 Task: Create an a presentation that has the word presentation on it.
Action: Mouse pressed left at (547, 721)
Screenshot: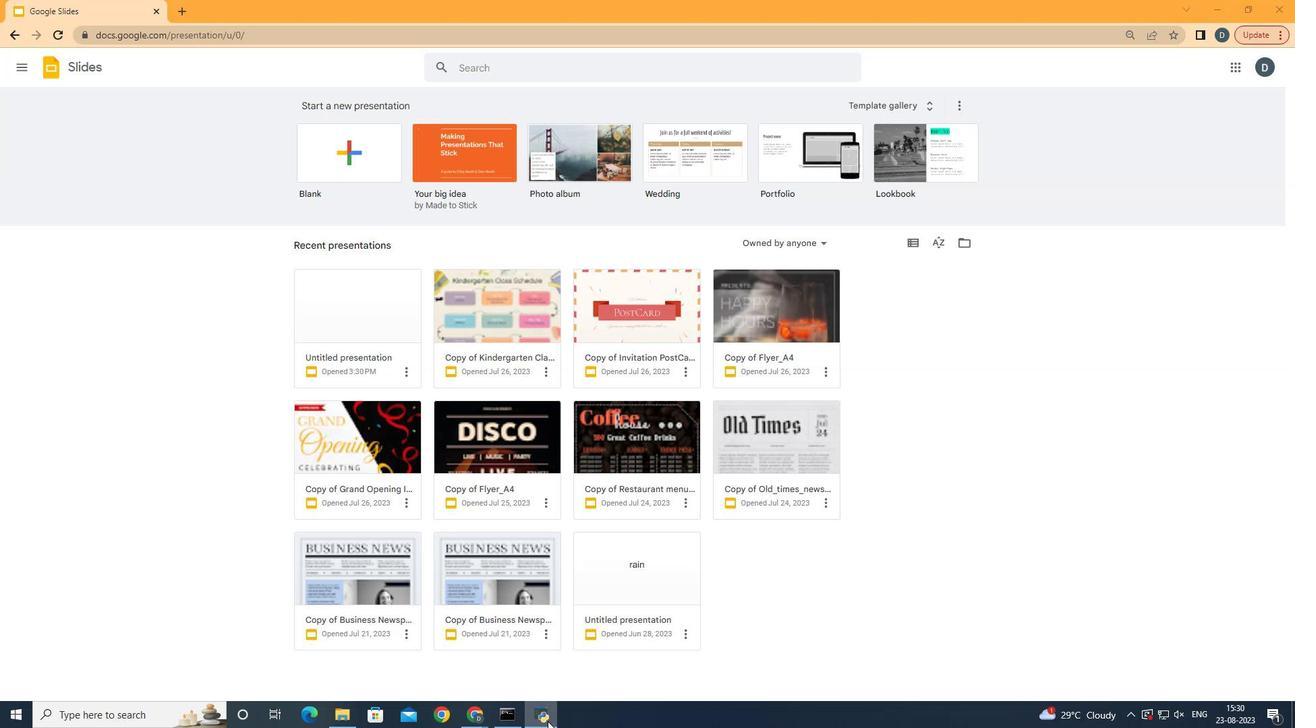 
Action: Mouse moved to (318, 155)
Screenshot: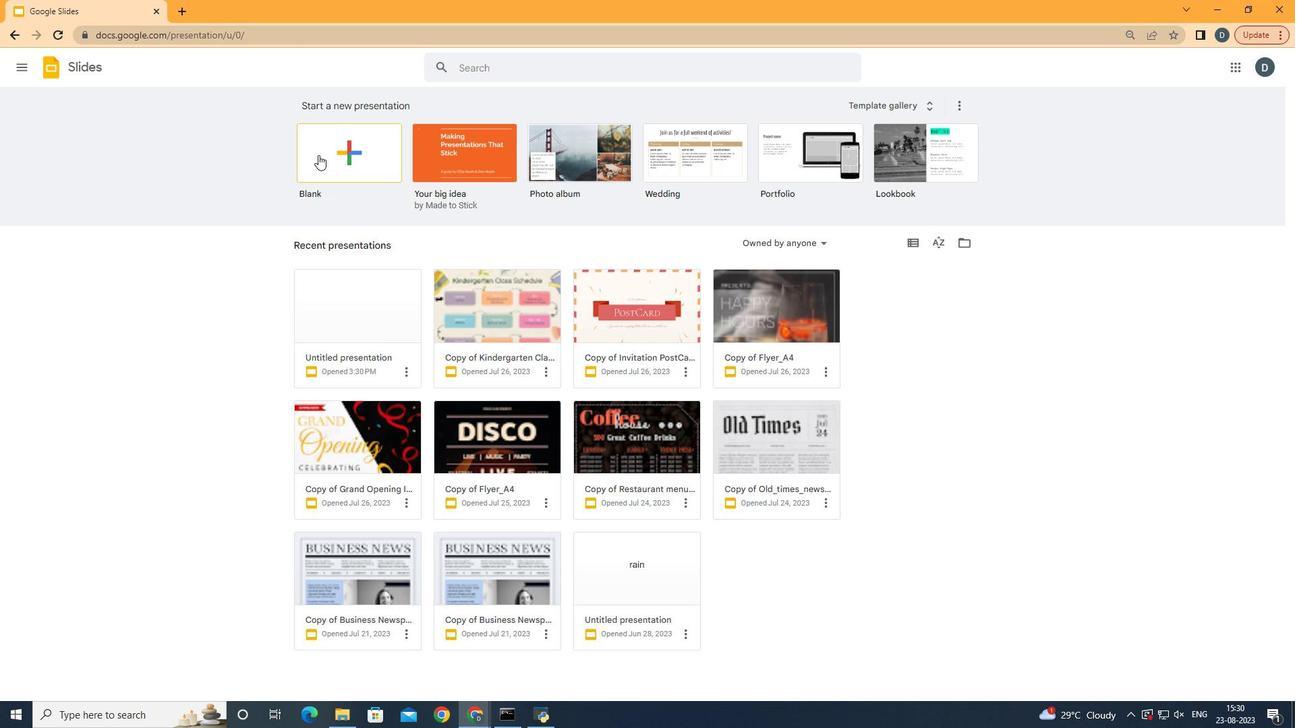 
Action: Mouse pressed left at (318, 155)
Screenshot: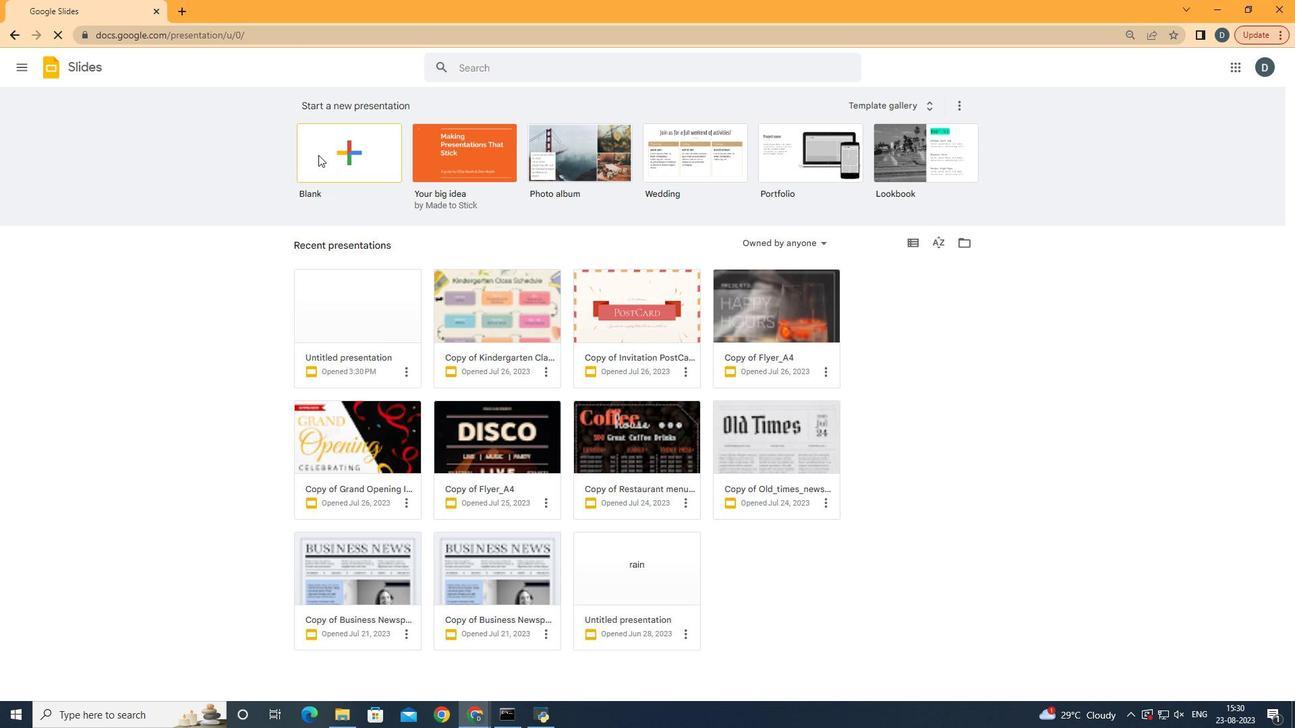 
Action: Mouse moved to (1154, 331)
Screenshot: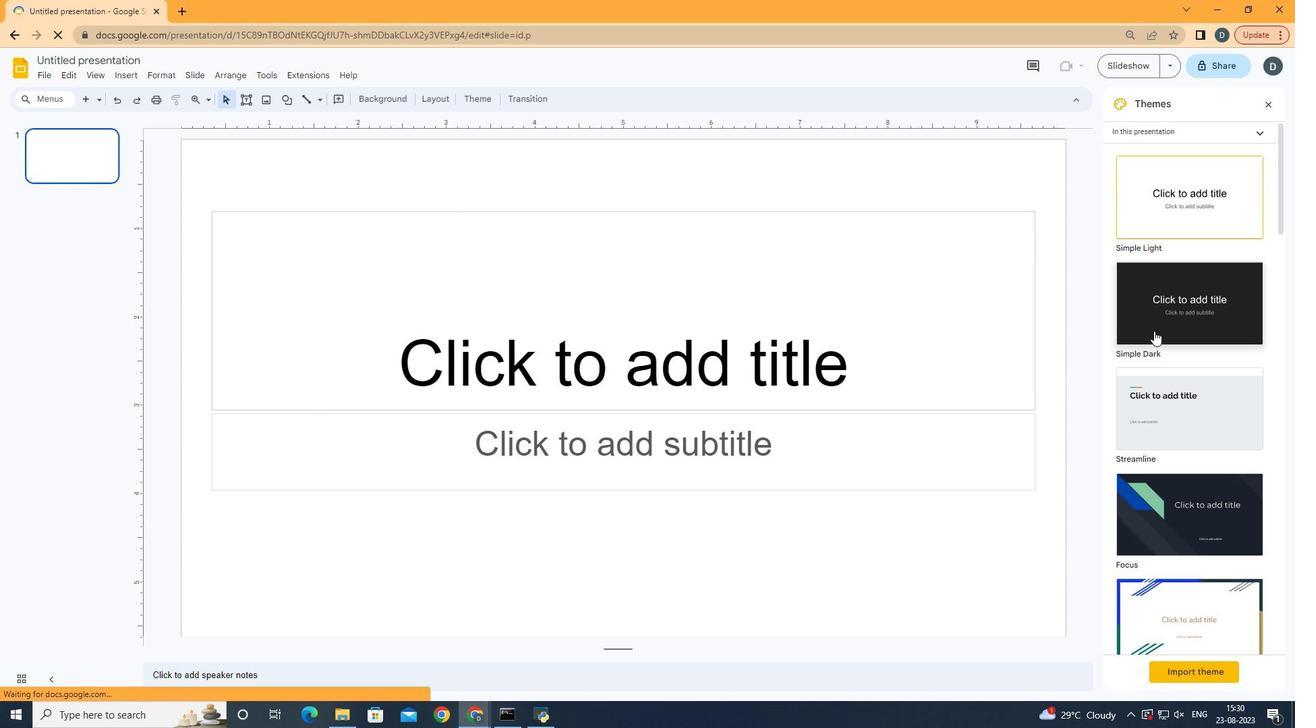 
Action: Mouse scrolled (1154, 330) with delta (0, 0)
Screenshot: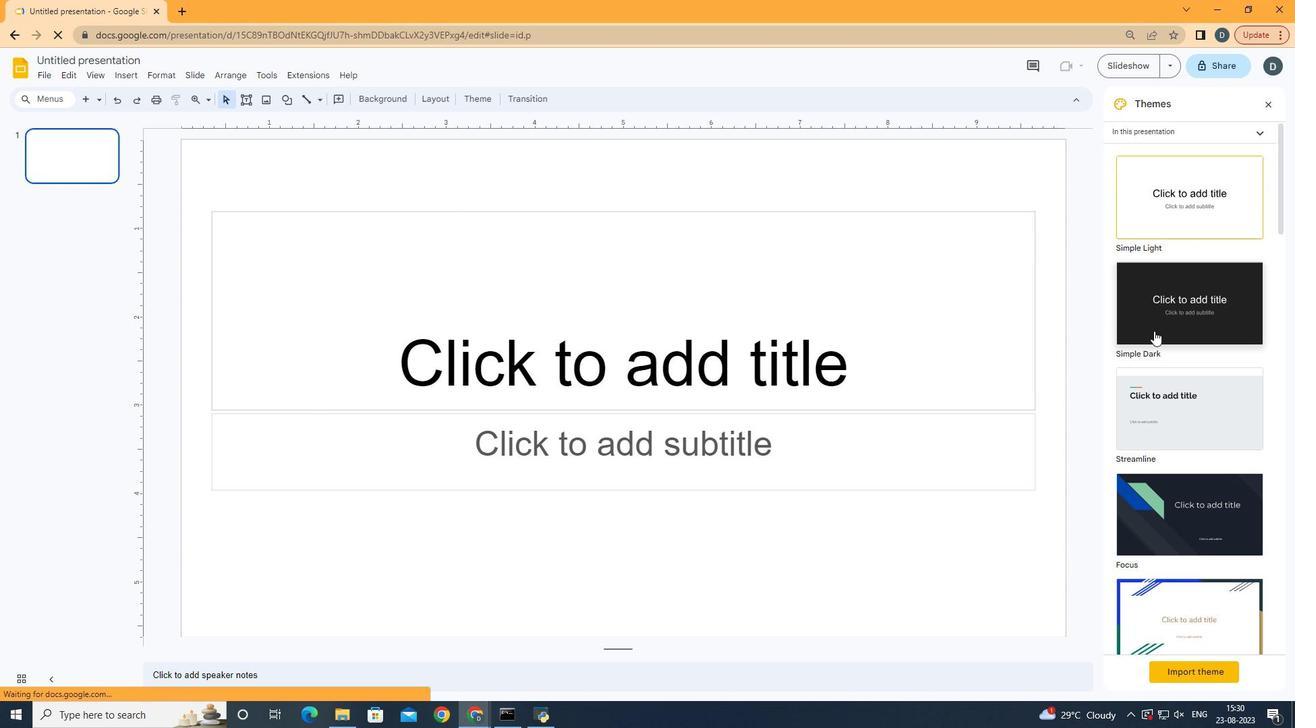 
Action: Mouse scrolled (1154, 330) with delta (0, 0)
Screenshot: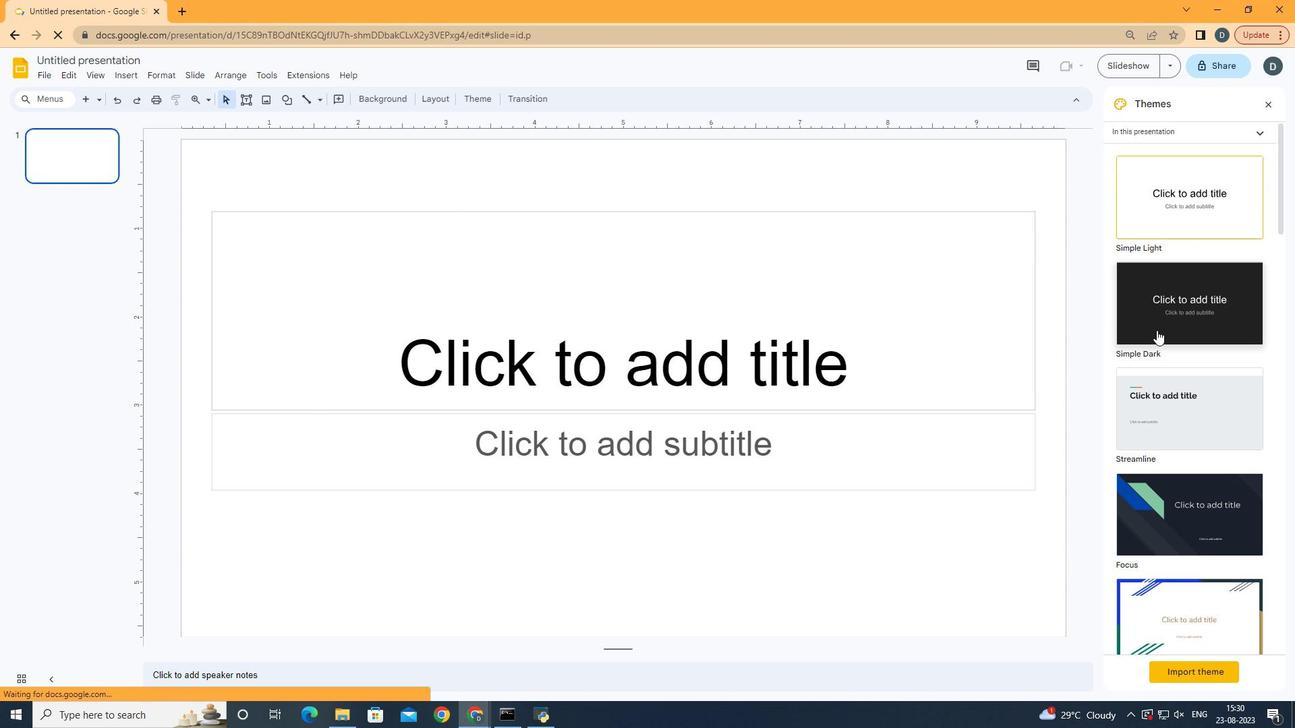 
Action: Mouse scrolled (1154, 330) with delta (0, 0)
Screenshot: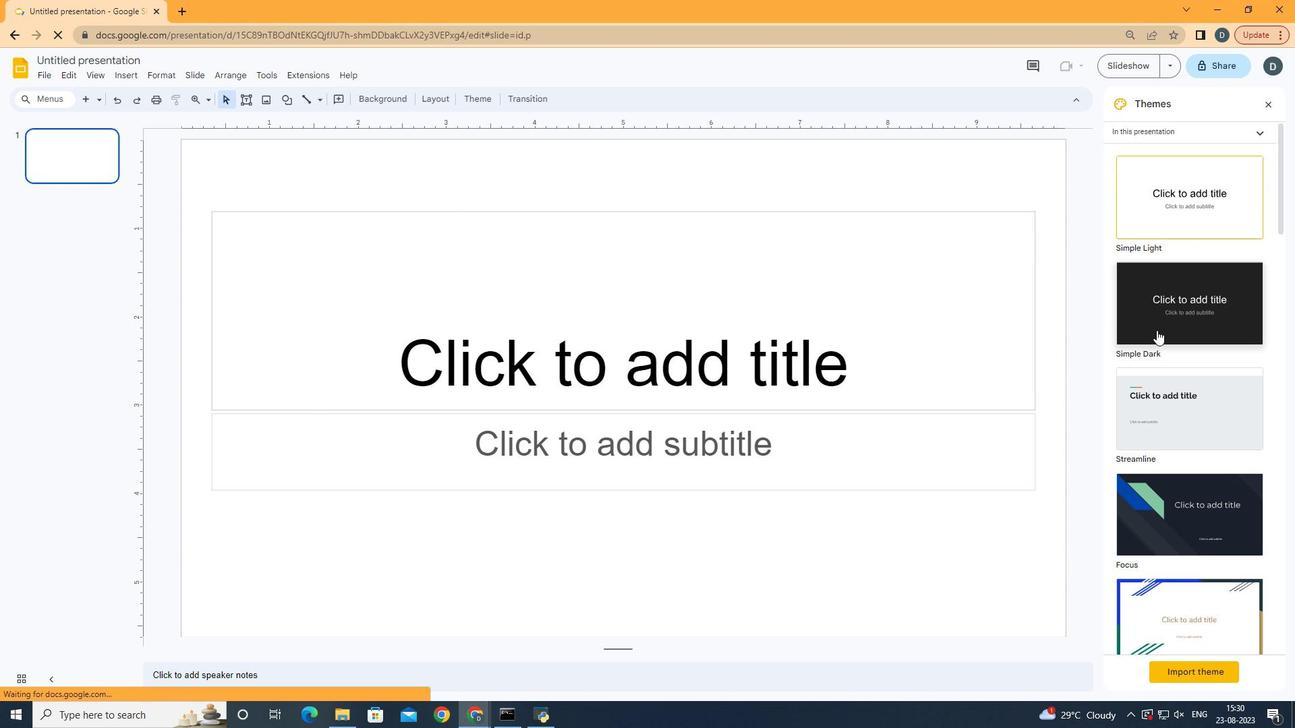 
Action: Mouse moved to (1154, 331)
Screenshot: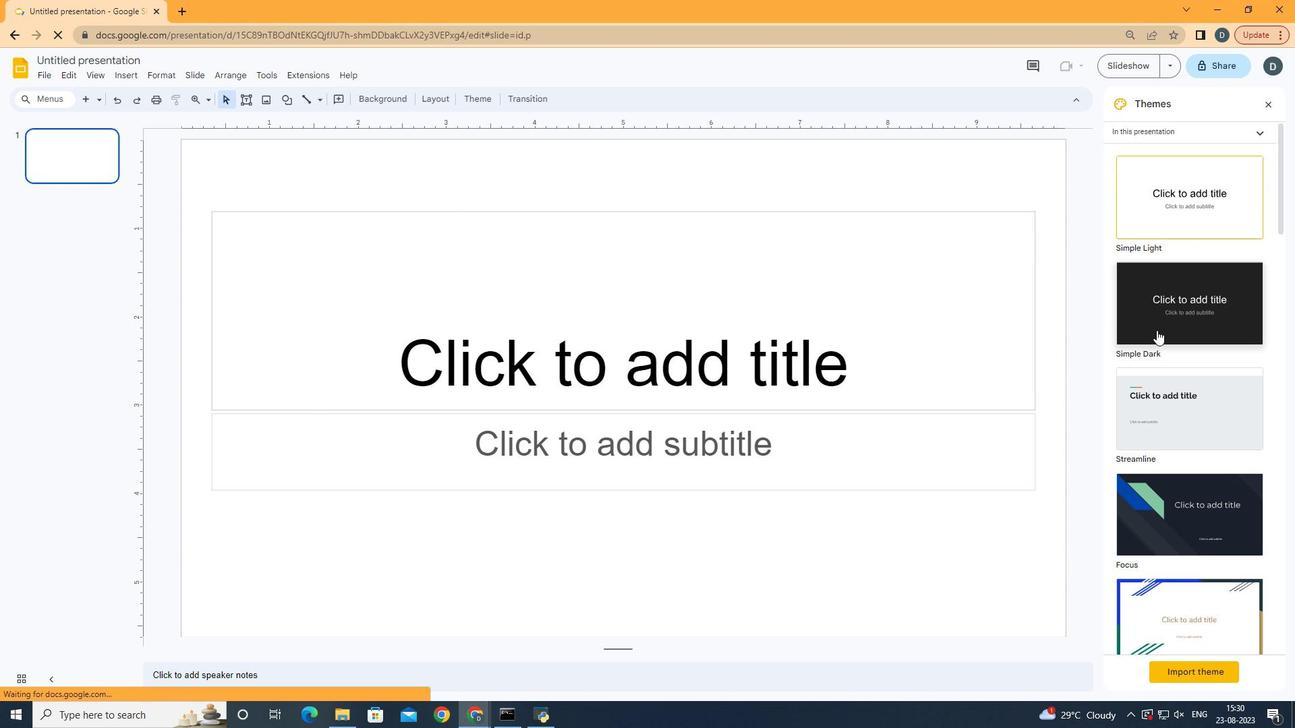
Action: Mouse scrolled (1154, 330) with delta (0, 0)
Screenshot: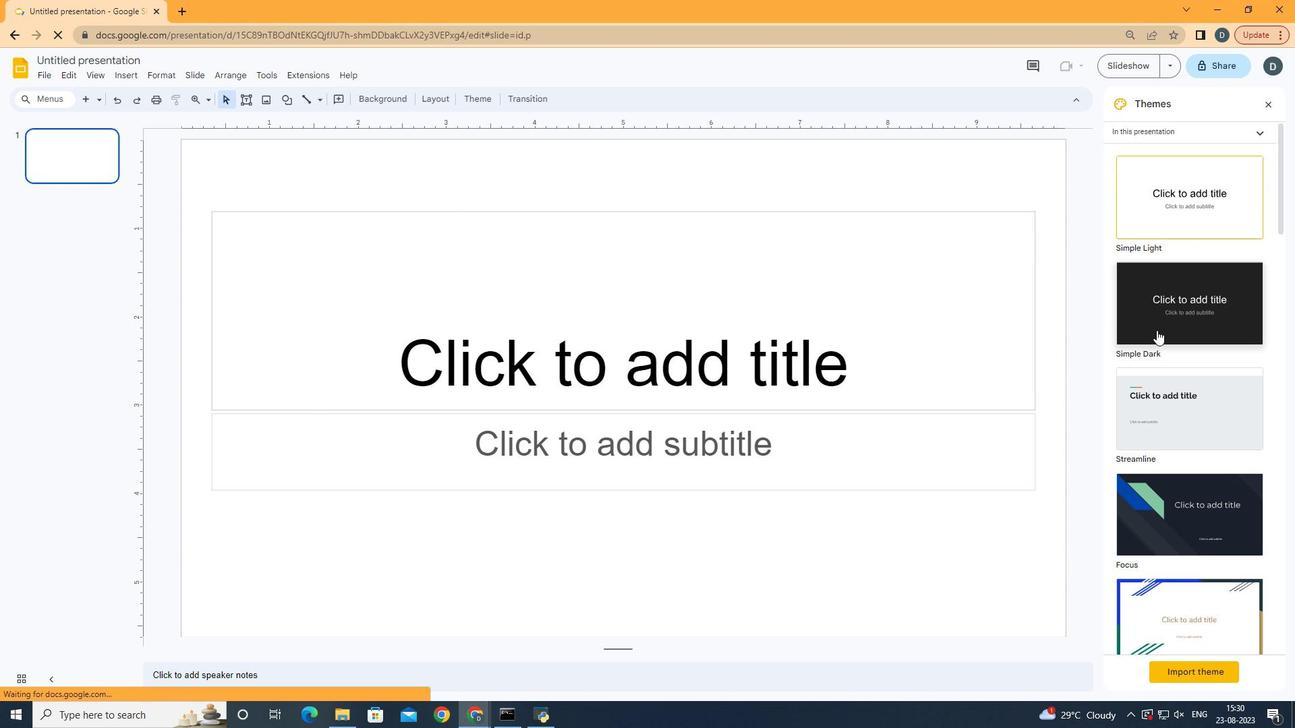 
Action: Mouse moved to (1154, 331)
Screenshot: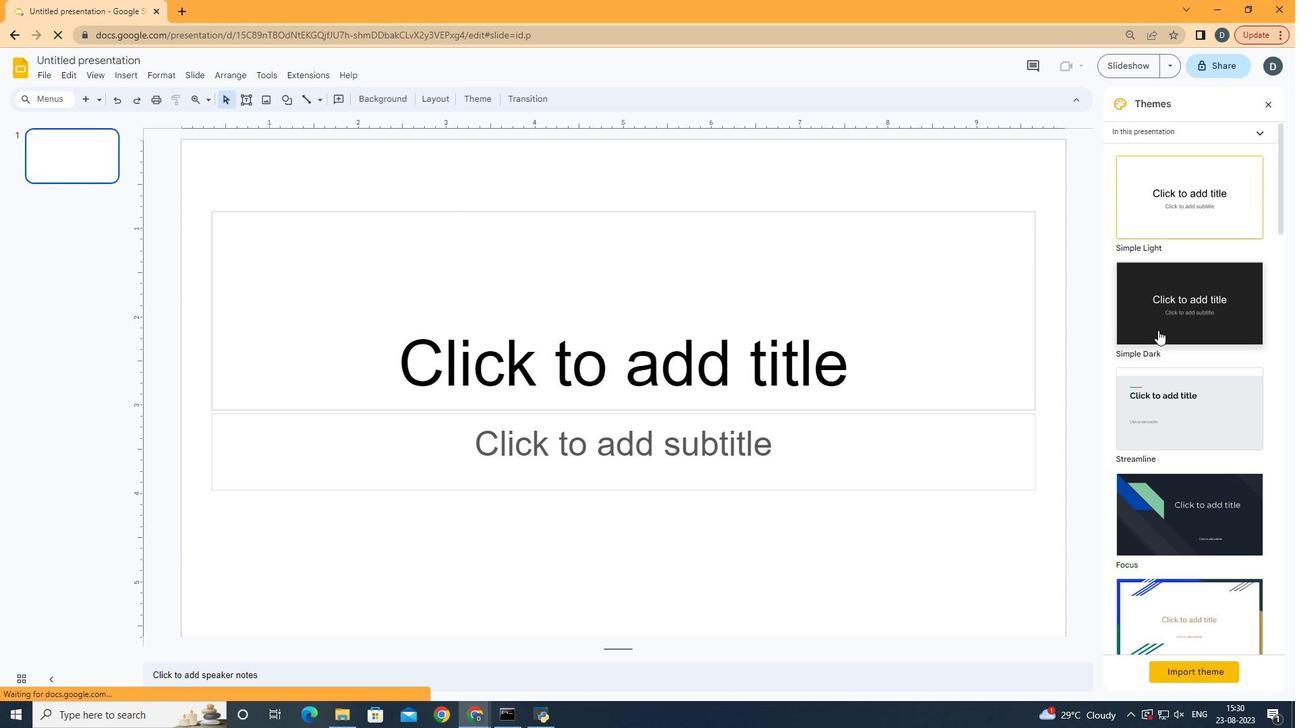 
Action: Mouse scrolled (1154, 330) with delta (0, 0)
Screenshot: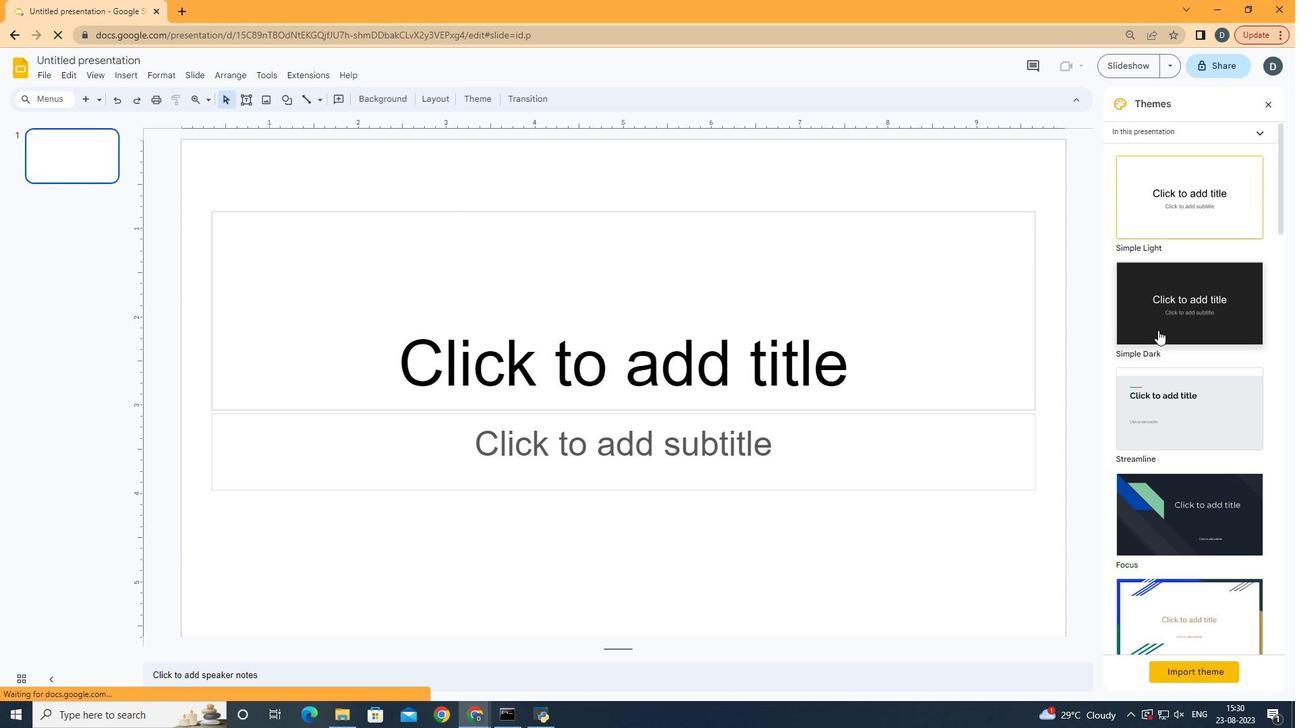 
Action: Mouse moved to (1178, 352)
Screenshot: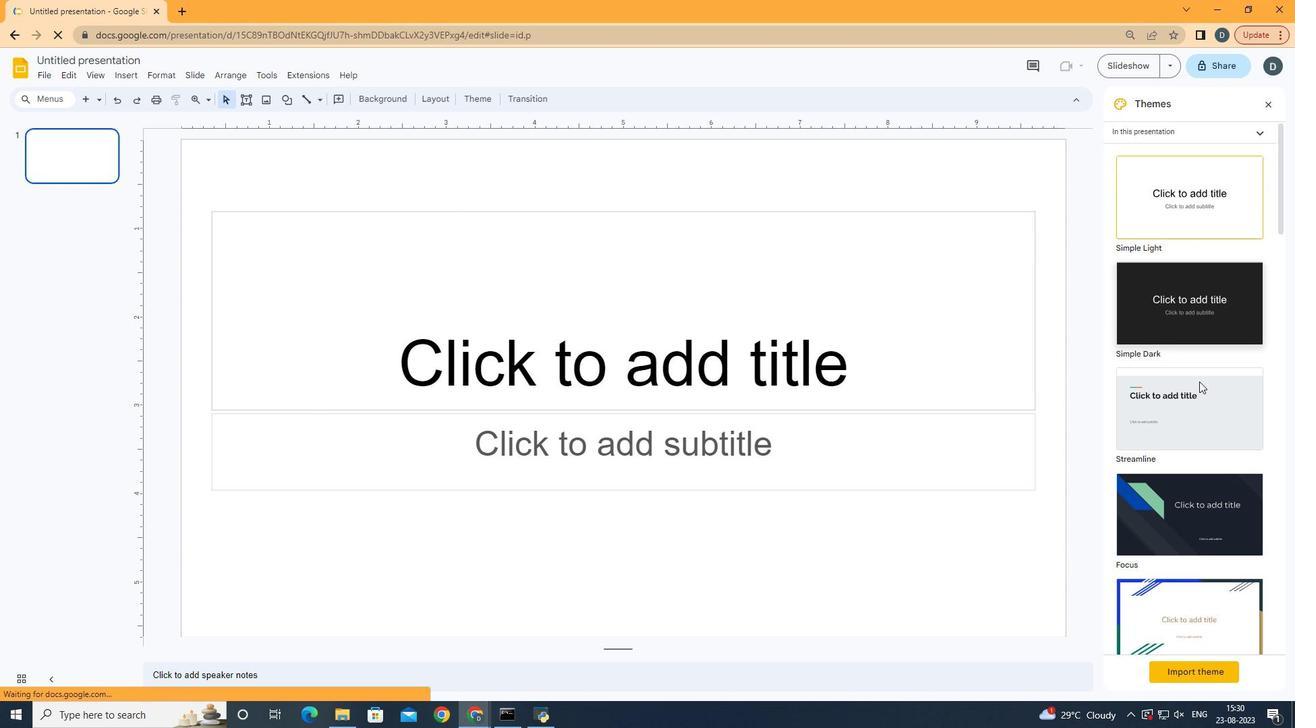 
Action: Mouse scrolled (1178, 352) with delta (0, 0)
Screenshot: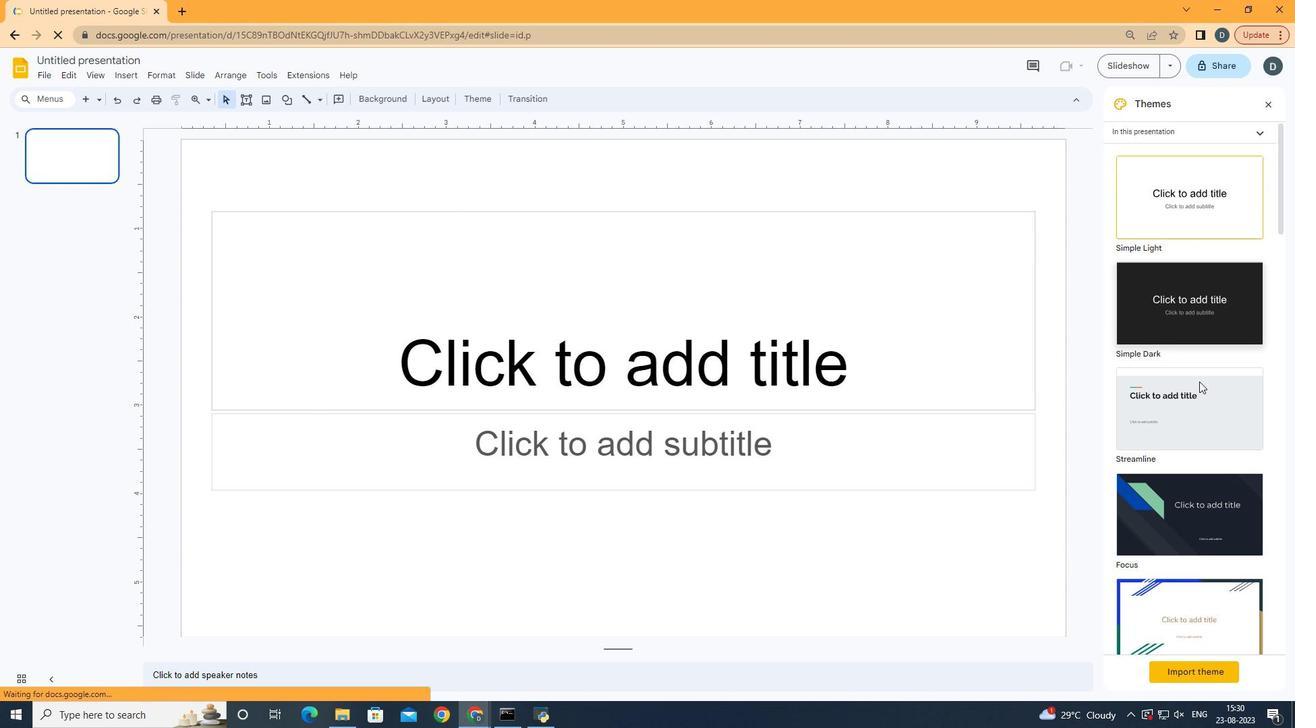 
Action: Mouse moved to (1197, 378)
Screenshot: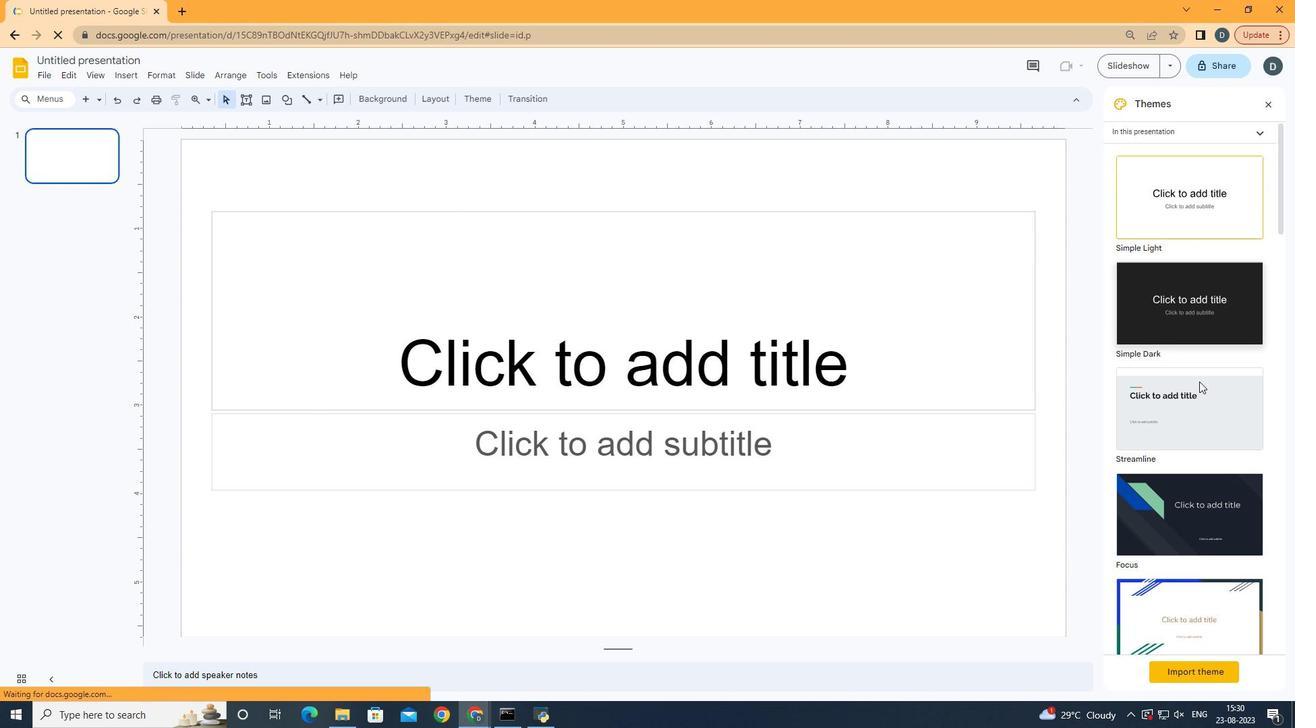 
Action: Mouse scrolled (1197, 377) with delta (0, 0)
Screenshot: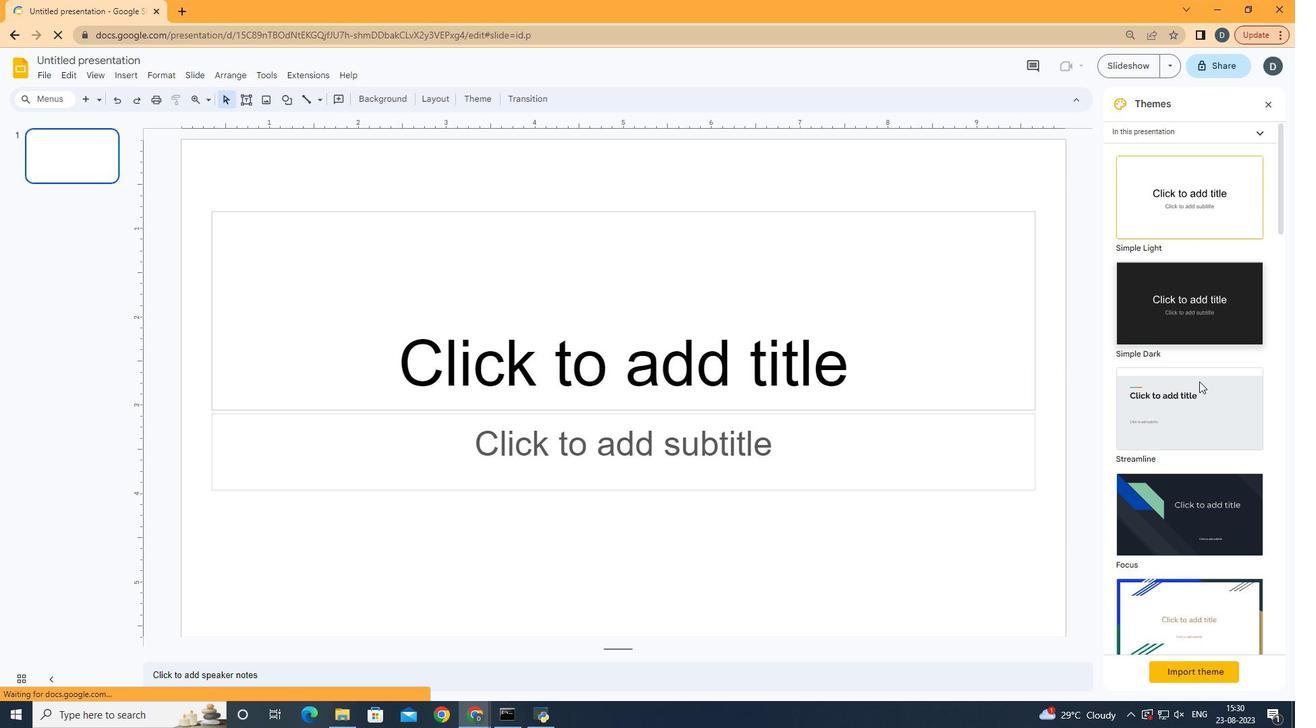 
Action: Mouse moved to (1199, 381)
Screenshot: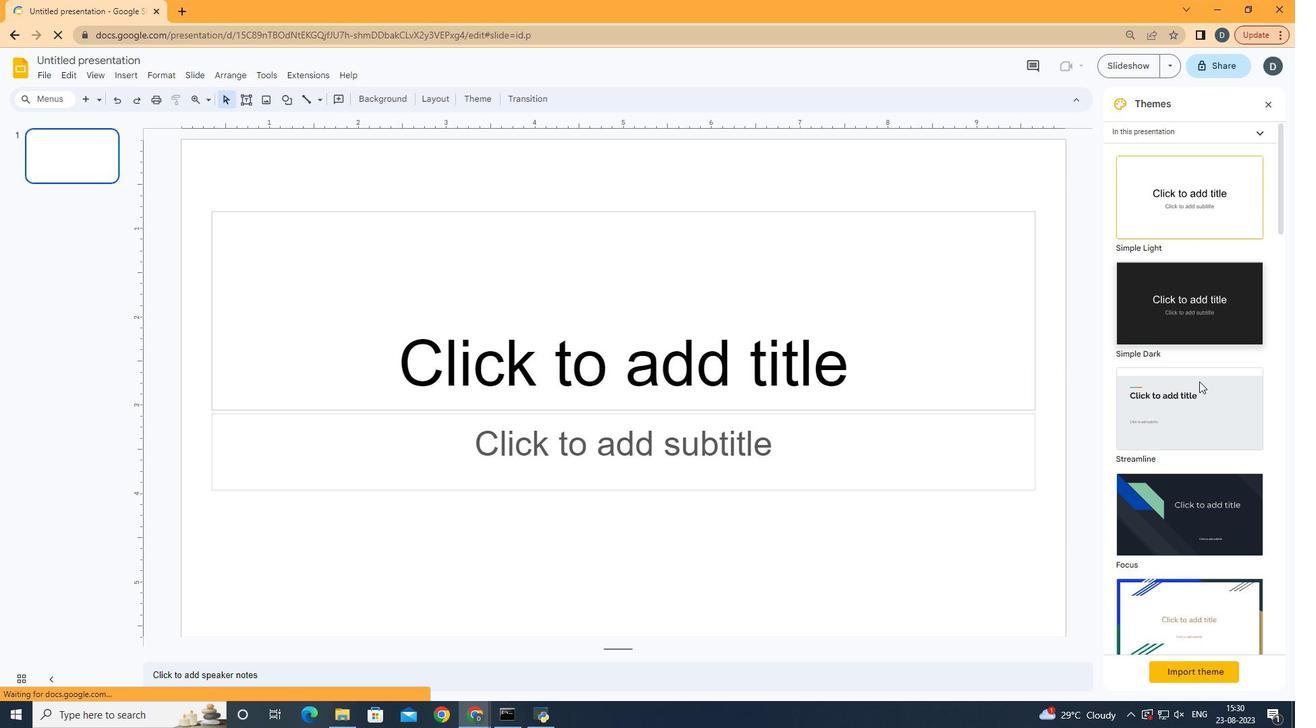 
Action: Mouse scrolled (1199, 381) with delta (0, 0)
Screenshot: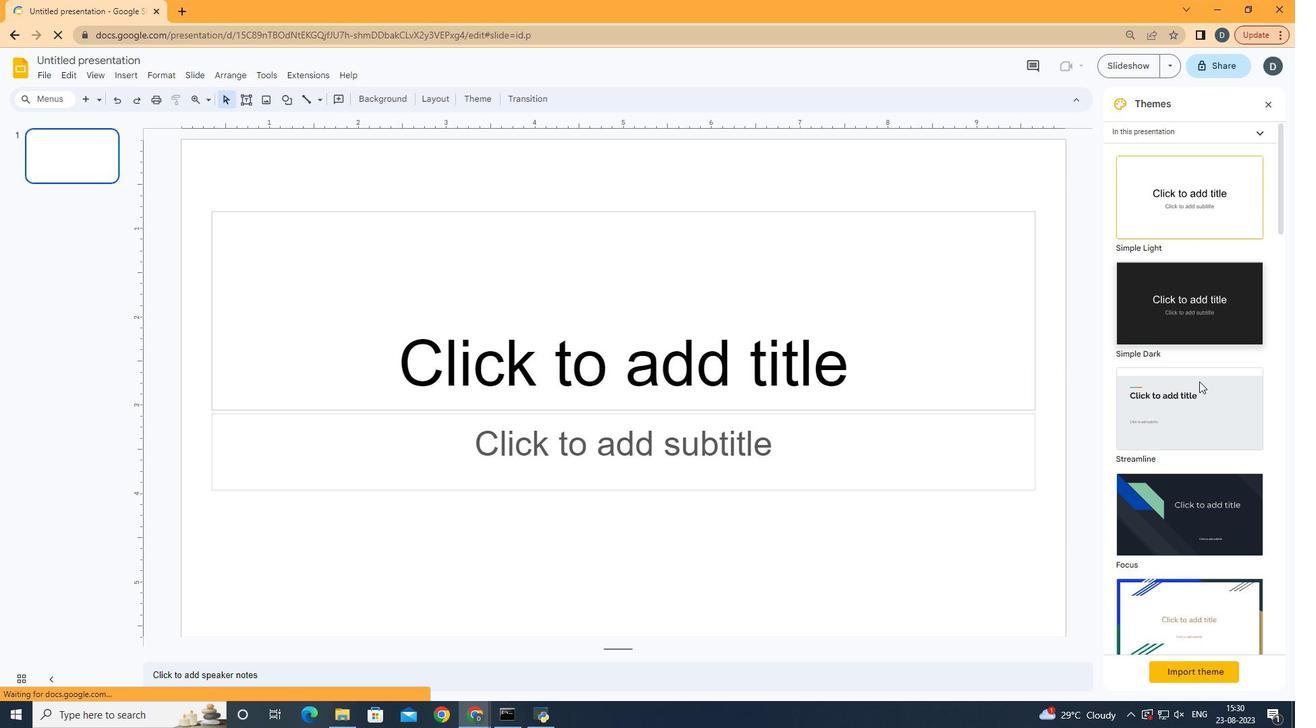 
Action: Mouse scrolled (1199, 381) with delta (0, 0)
Screenshot: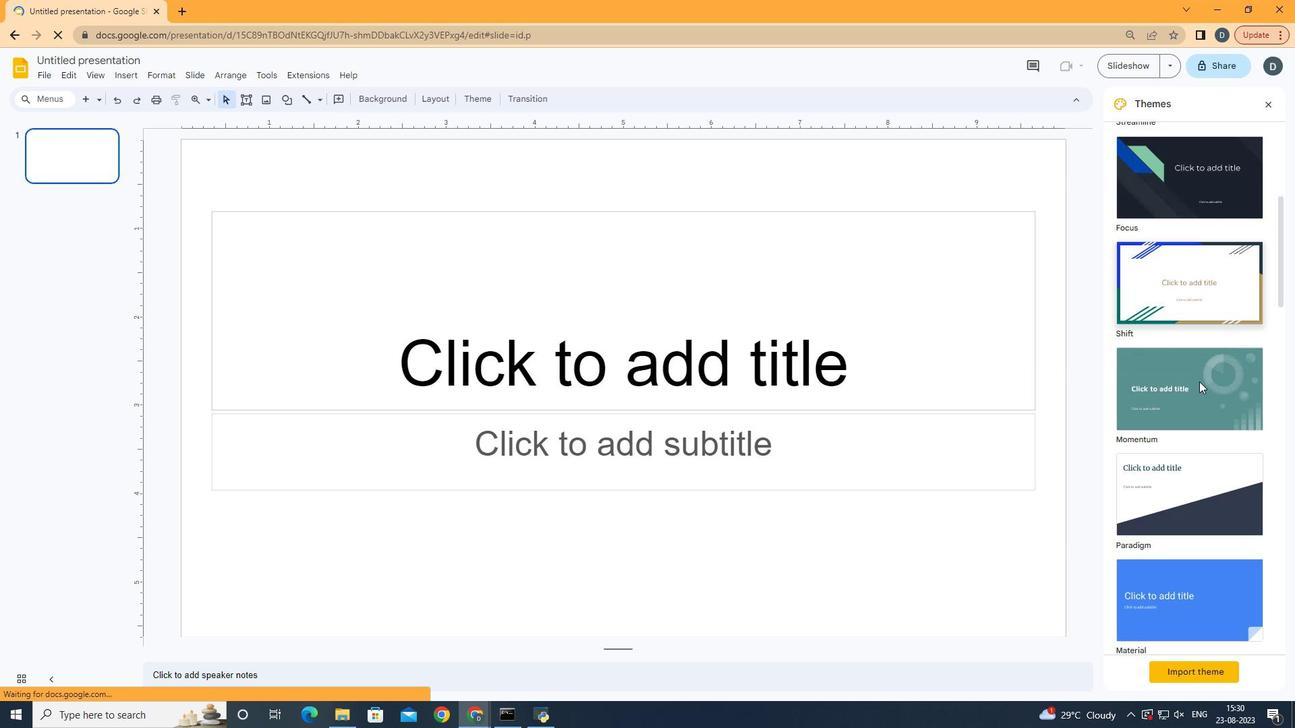 
Action: Mouse moved to (1157, 380)
Screenshot: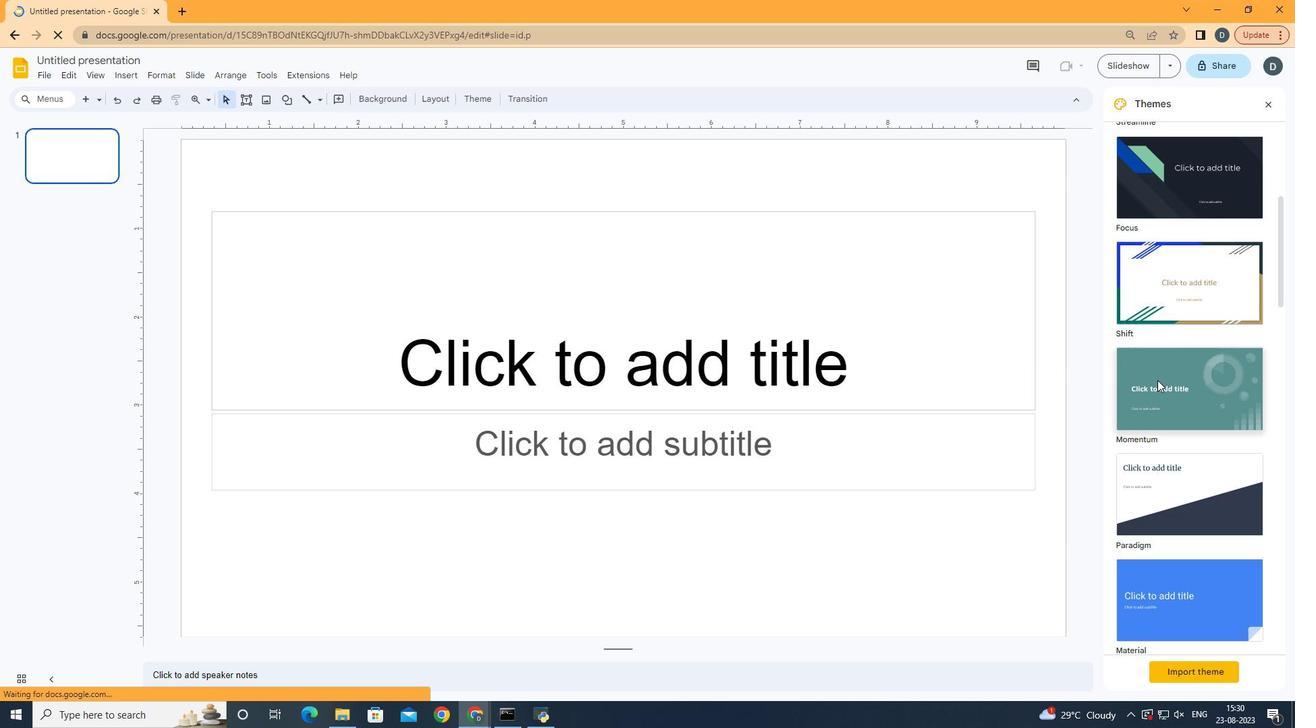 
Action: Mouse scrolled (1157, 379) with delta (0, 0)
Screenshot: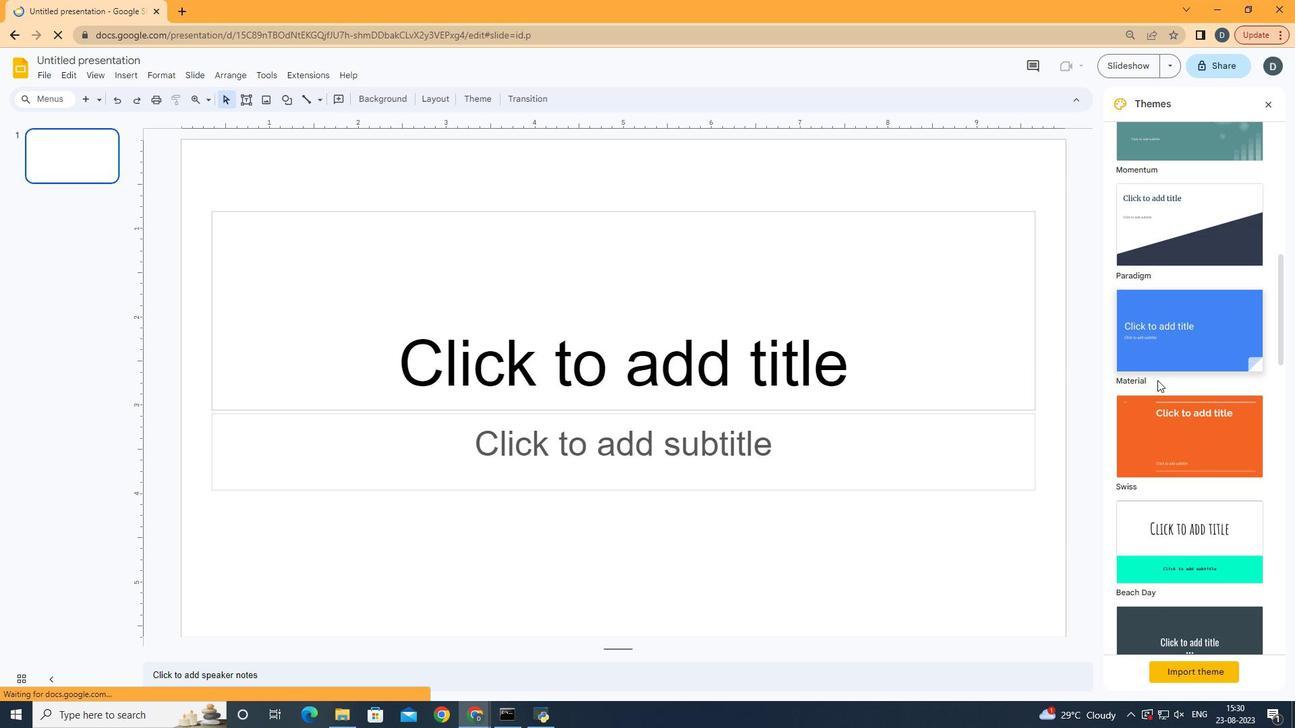 
Action: Mouse scrolled (1157, 379) with delta (0, 0)
Screenshot: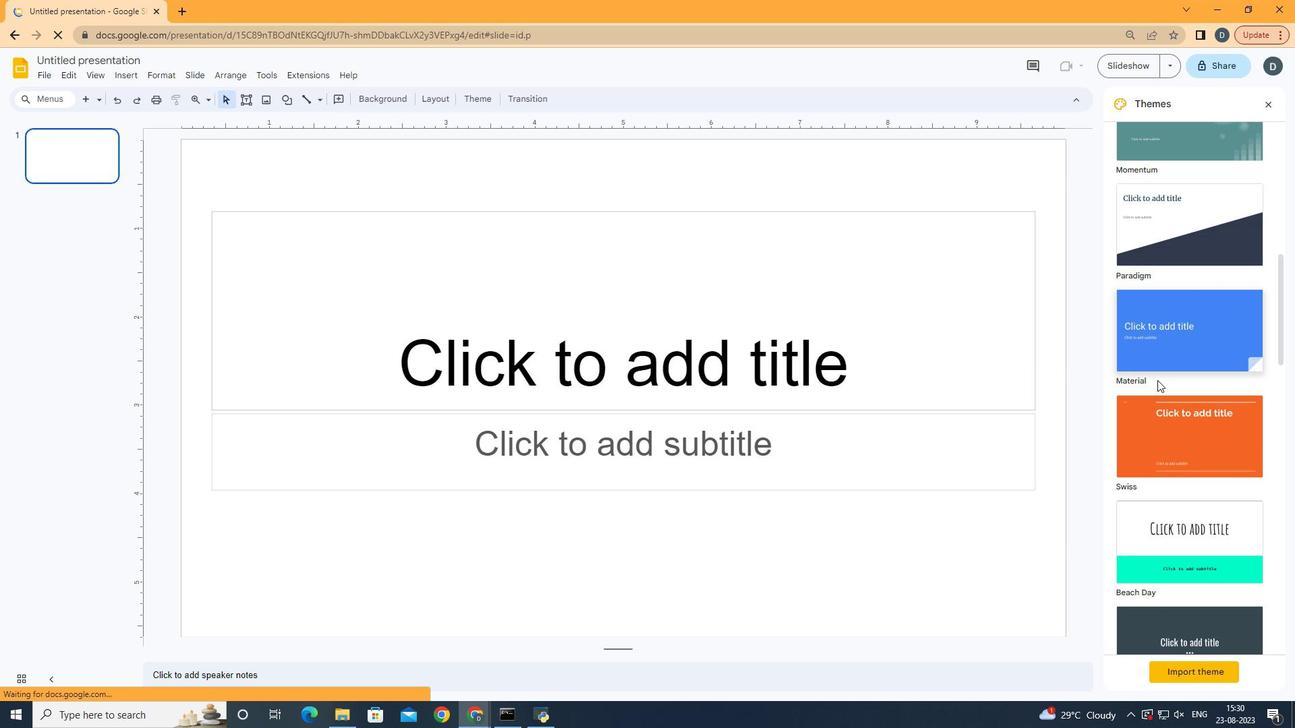 
Action: Mouse scrolled (1157, 379) with delta (0, 0)
Screenshot: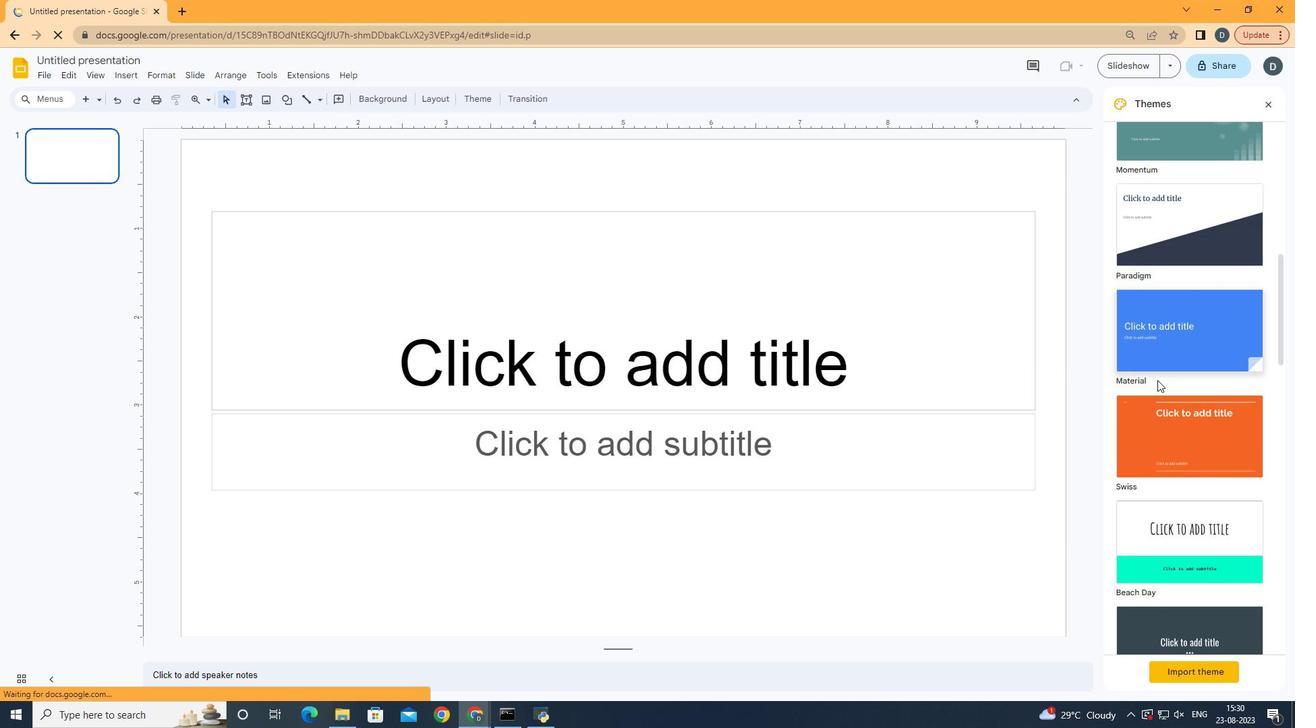
Action: Mouse scrolled (1157, 379) with delta (0, 0)
Screenshot: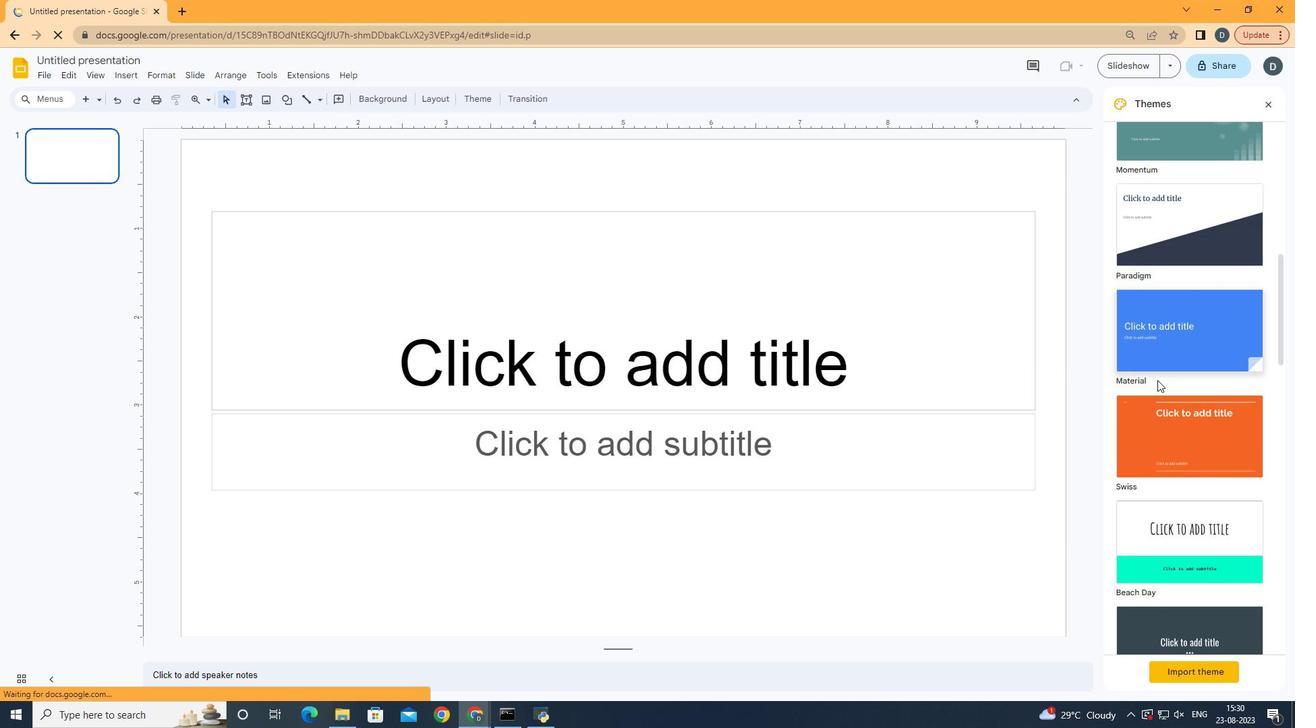 
Action: Mouse scrolled (1157, 379) with delta (0, 0)
Screenshot: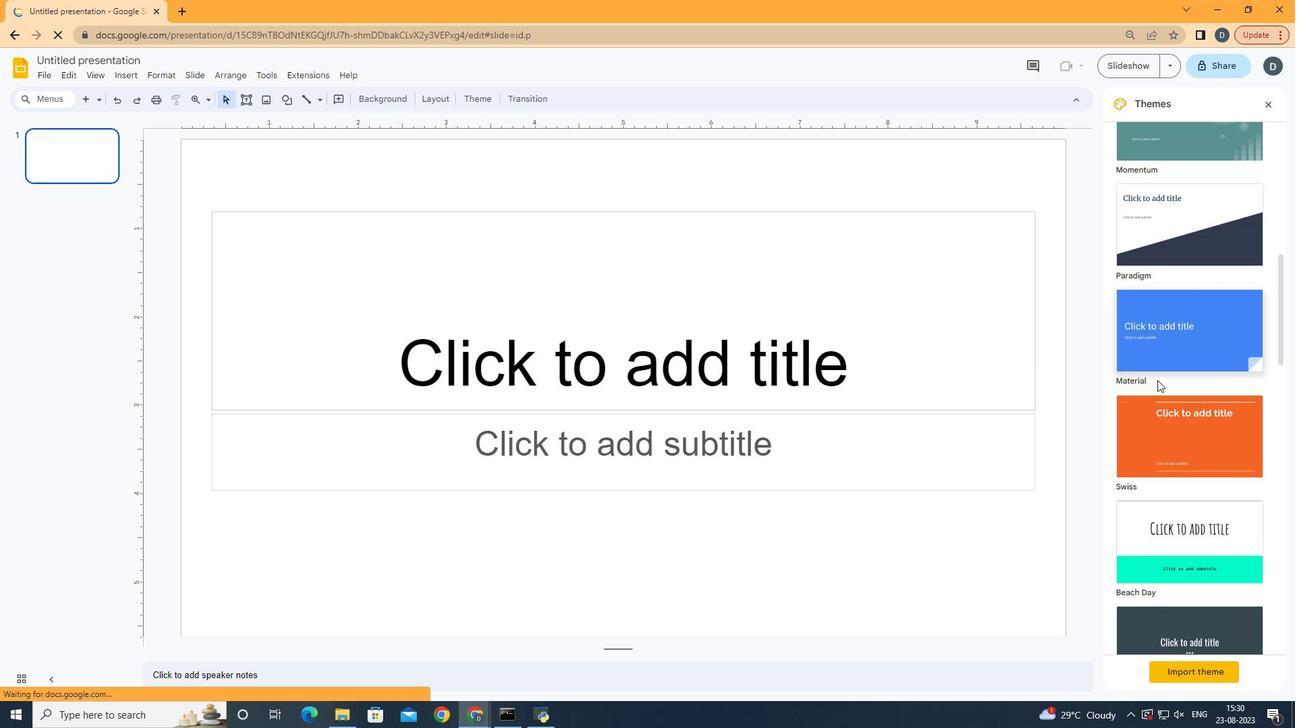 
Action: Mouse scrolled (1157, 381) with delta (0, 0)
Screenshot: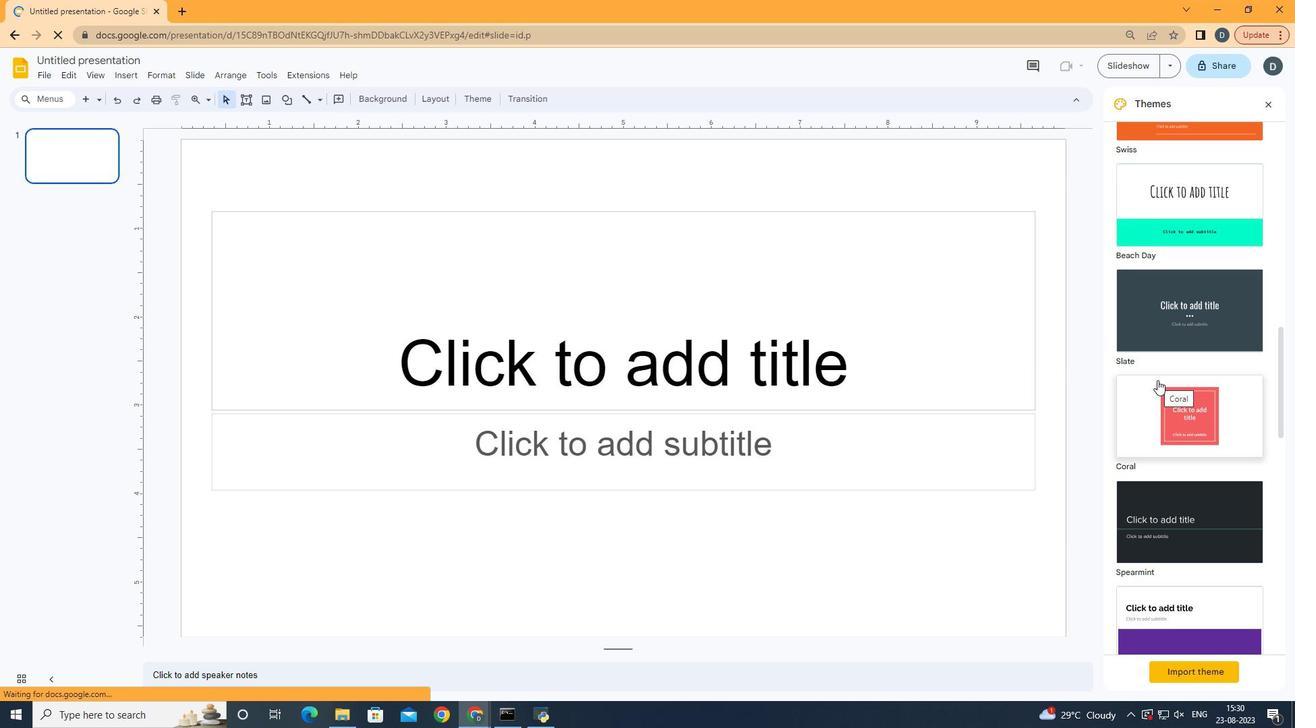 
Action: Mouse moved to (1188, 280)
Screenshot: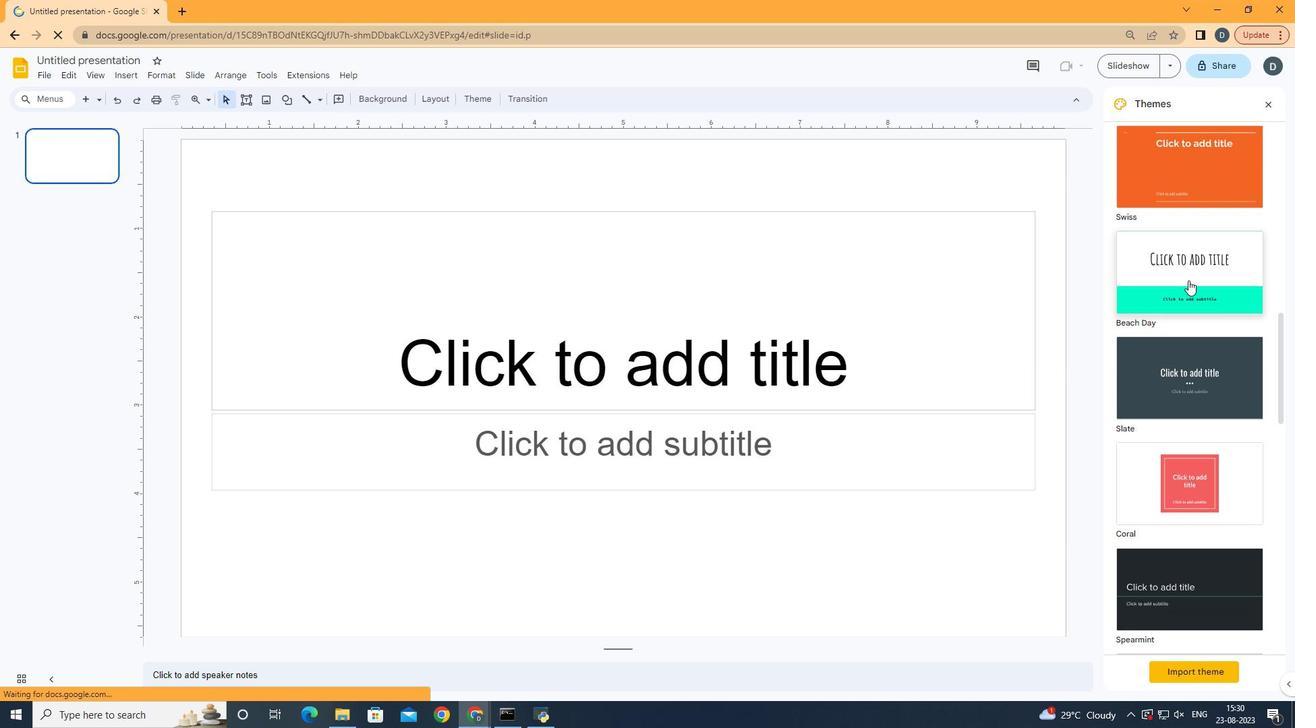 
Action: Mouse pressed left at (1188, 280)
Screenshot: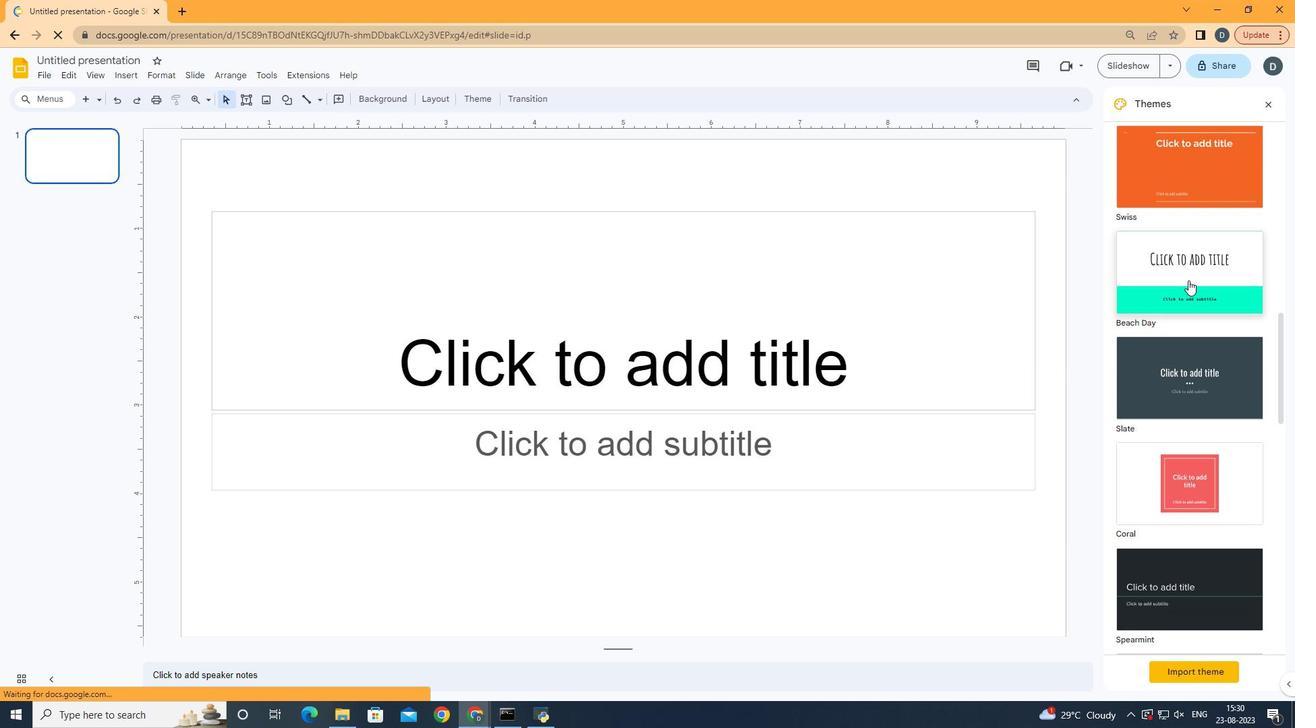 
Action: Mouse moved to (445, 99)
Screenshot: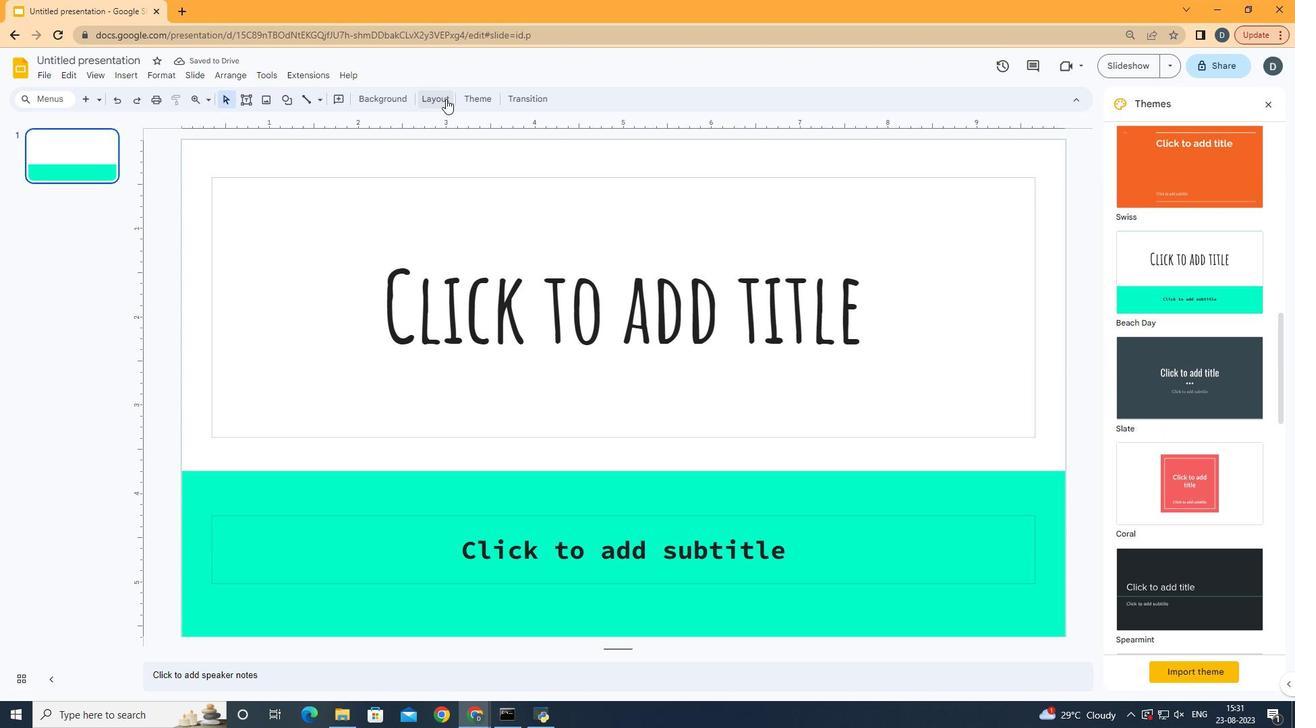 
Action: Mouse pressed left at (445, 99)
Screenshot: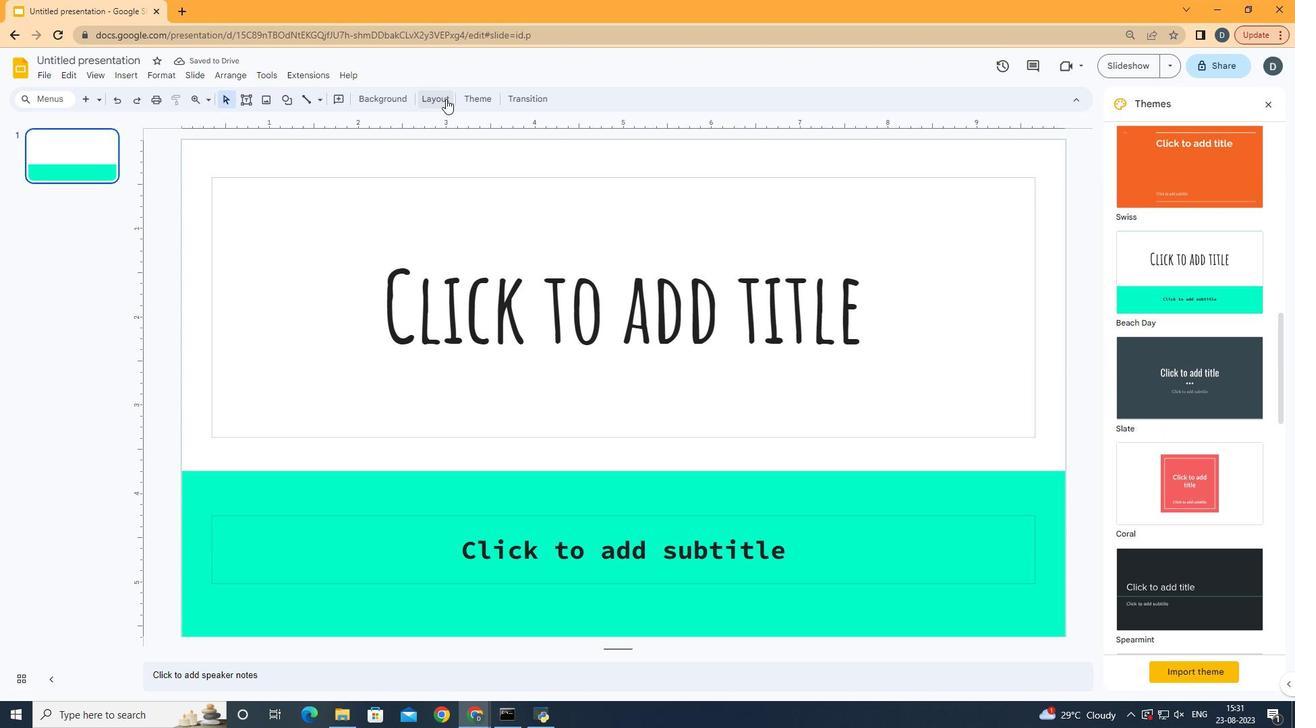 
Action: Mouse moved to (469, 259)
Screenshot: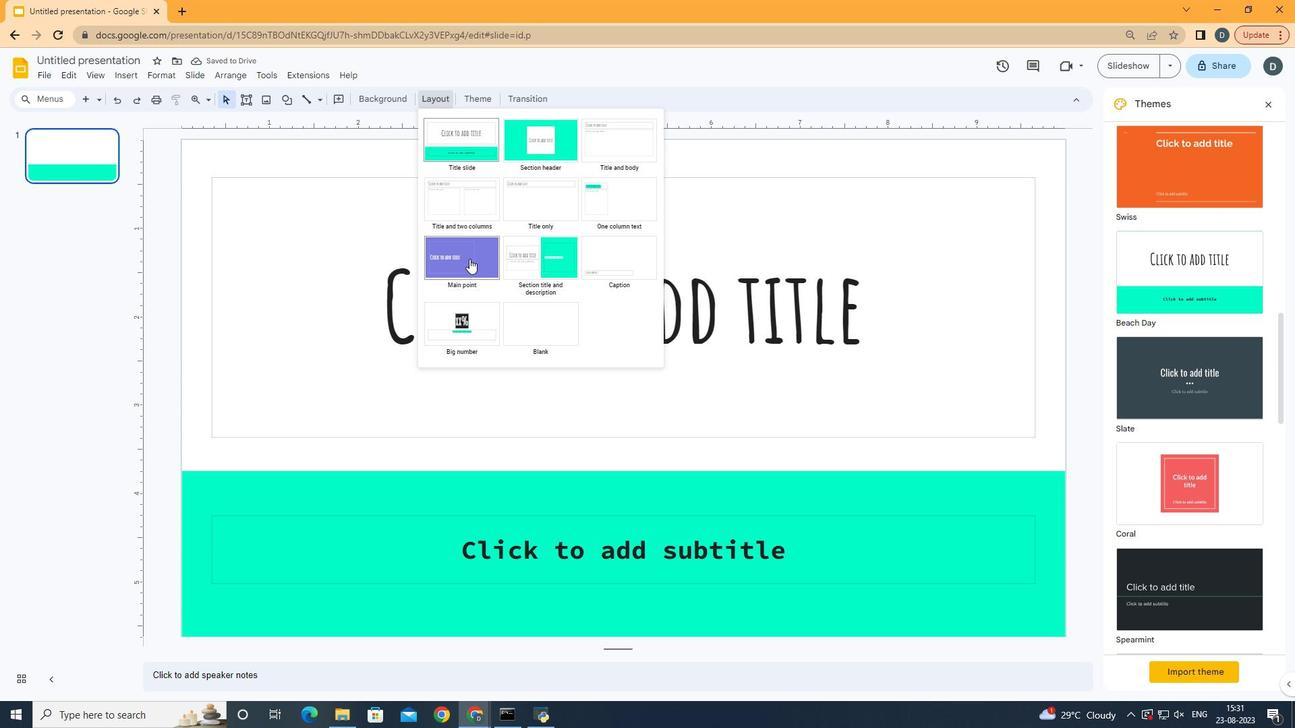 
Action: Mouse pressed left at (469, 259)
Screenshot: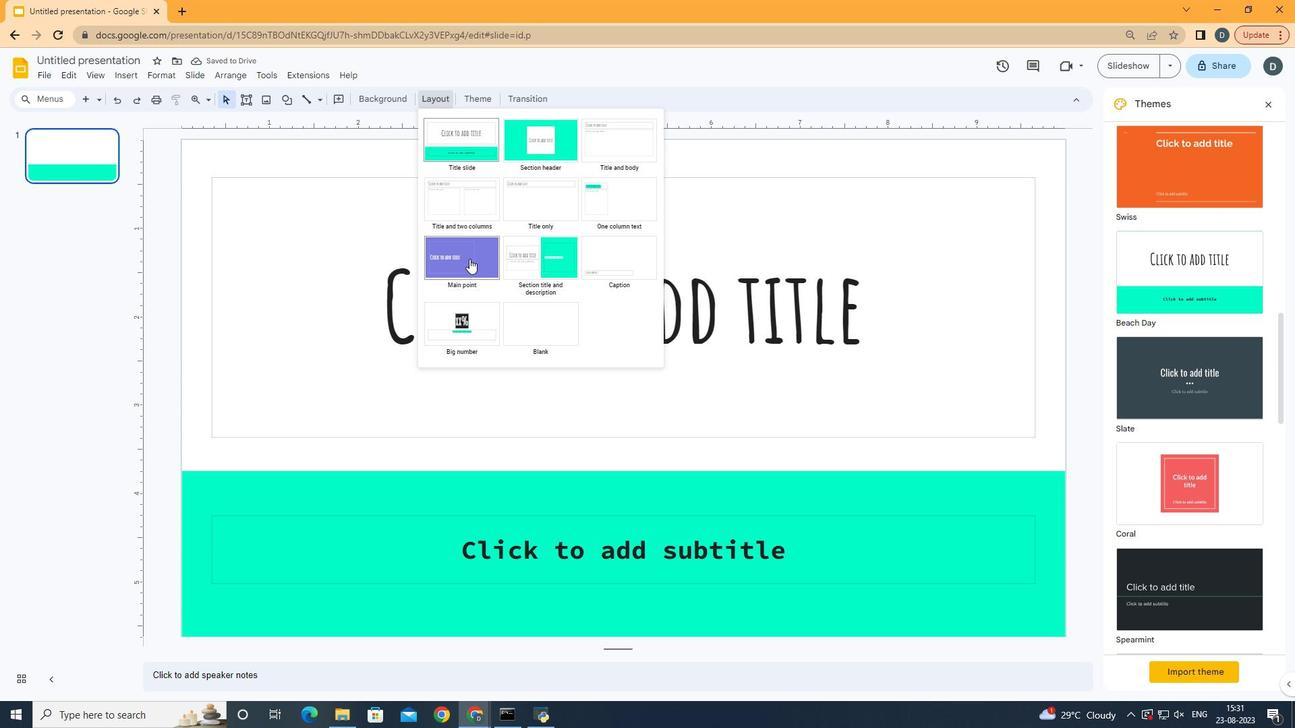 
Action: Mouse moved to (607, 397)
Screenshot: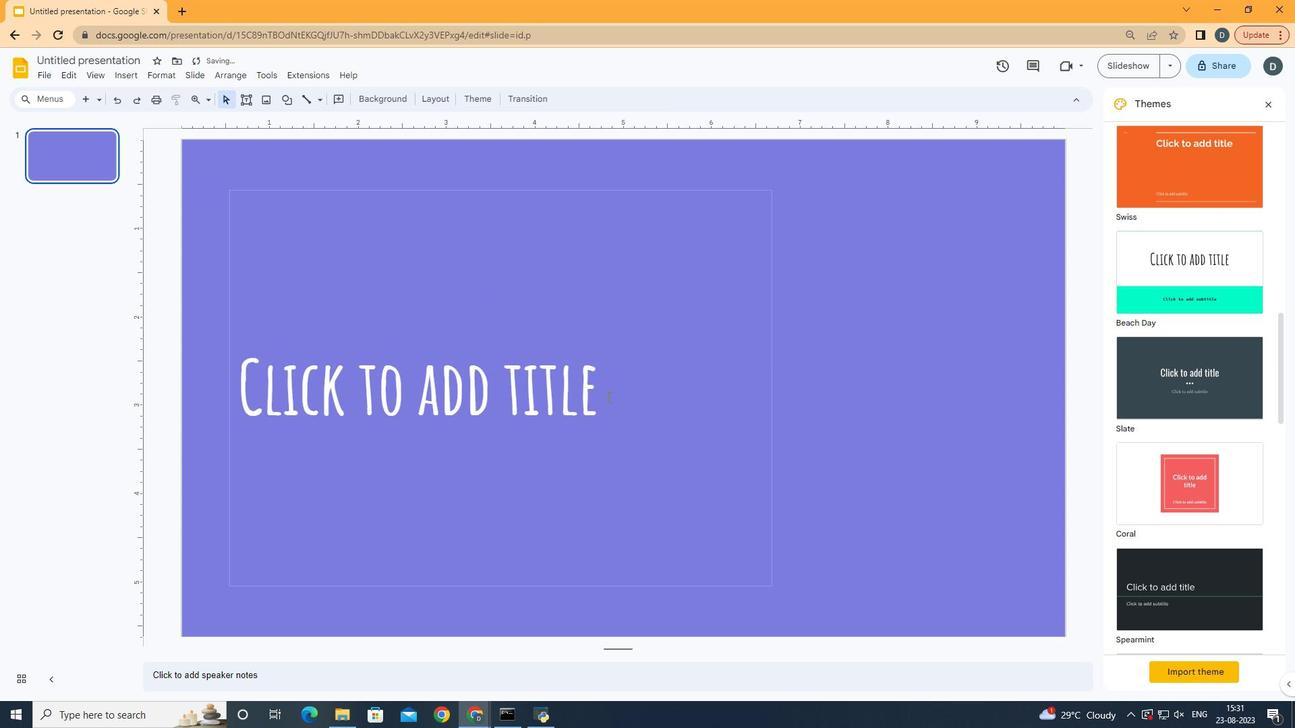 
Action: Mouse pressed left at (607, 397)
Screenshot: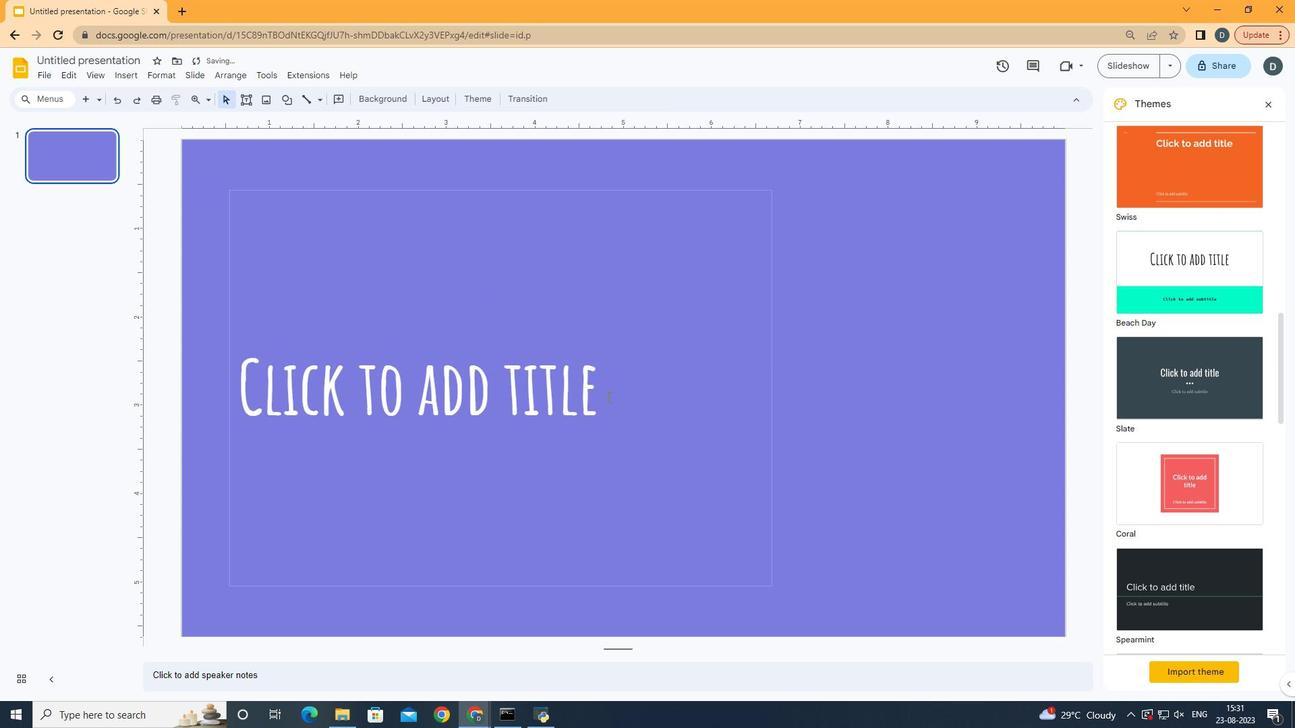 
Action: Mouse moved to (541, 346)
Screenshot: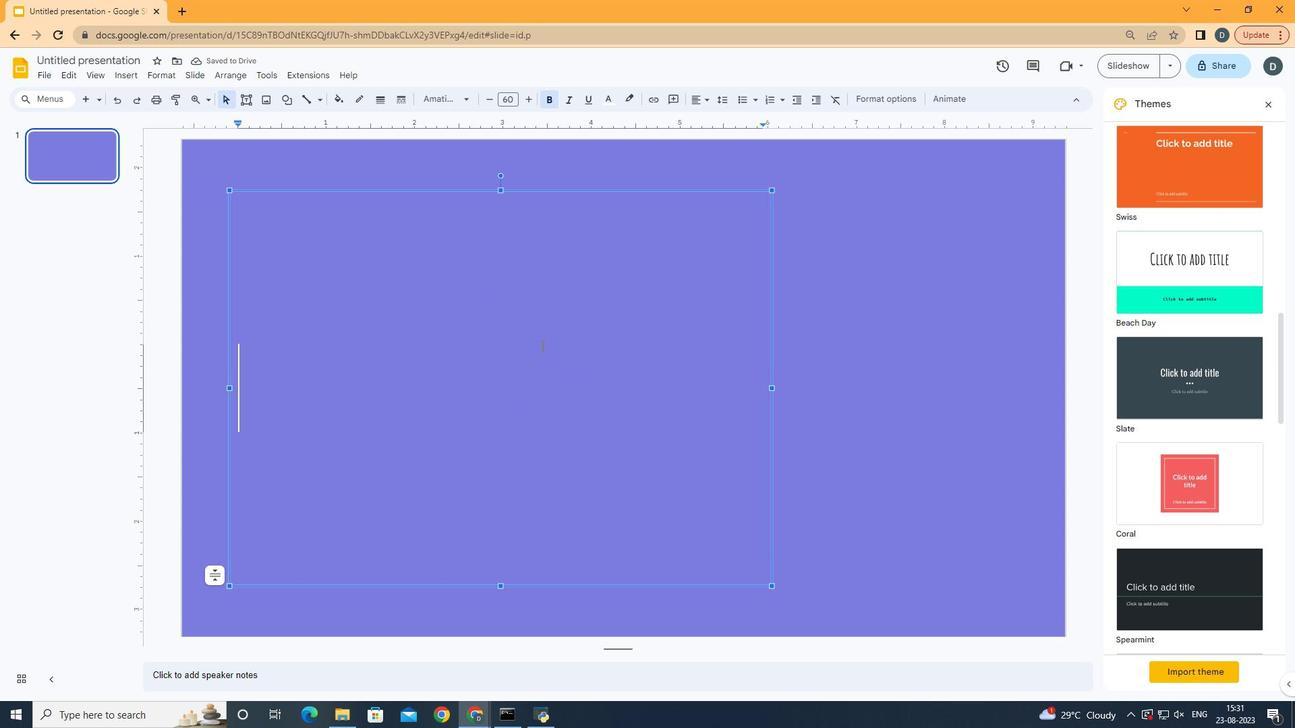 
Action: Key pressed <Key.shift><Key.caps_lock>PRESENTATION
Screenshot: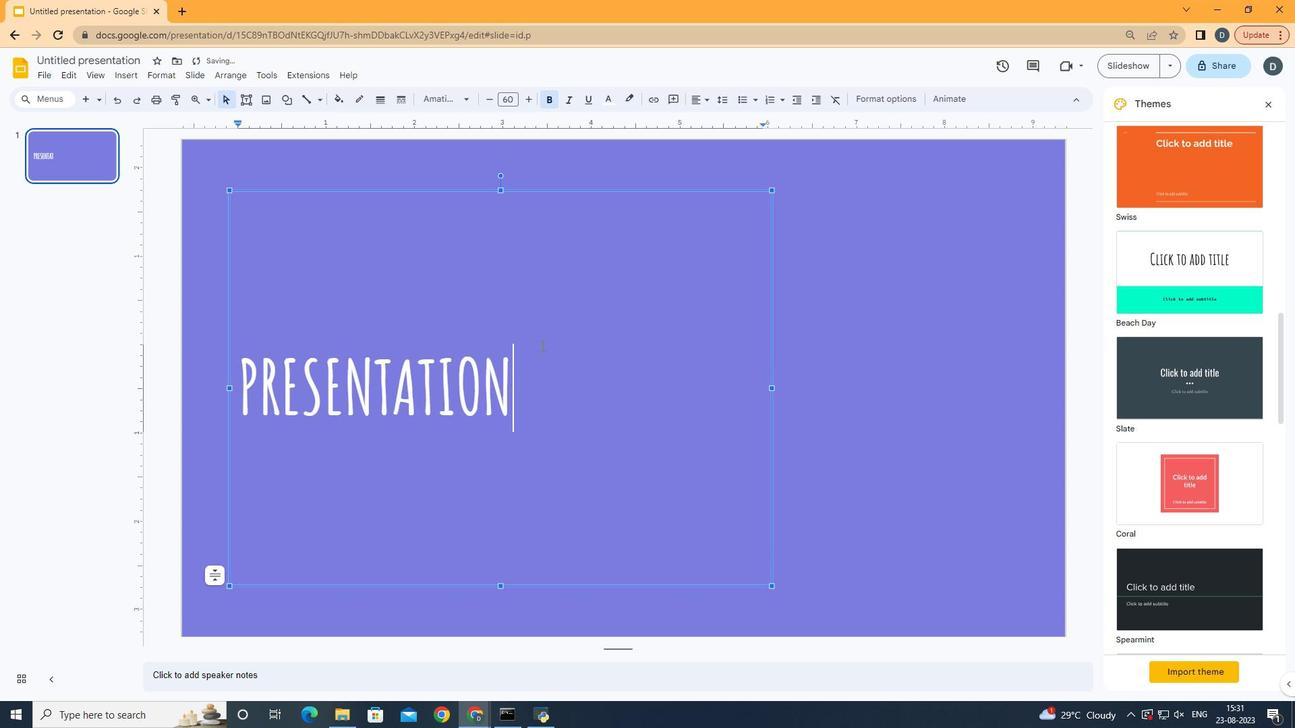
Action: Mouse moved to (420, 400)
Screenshot: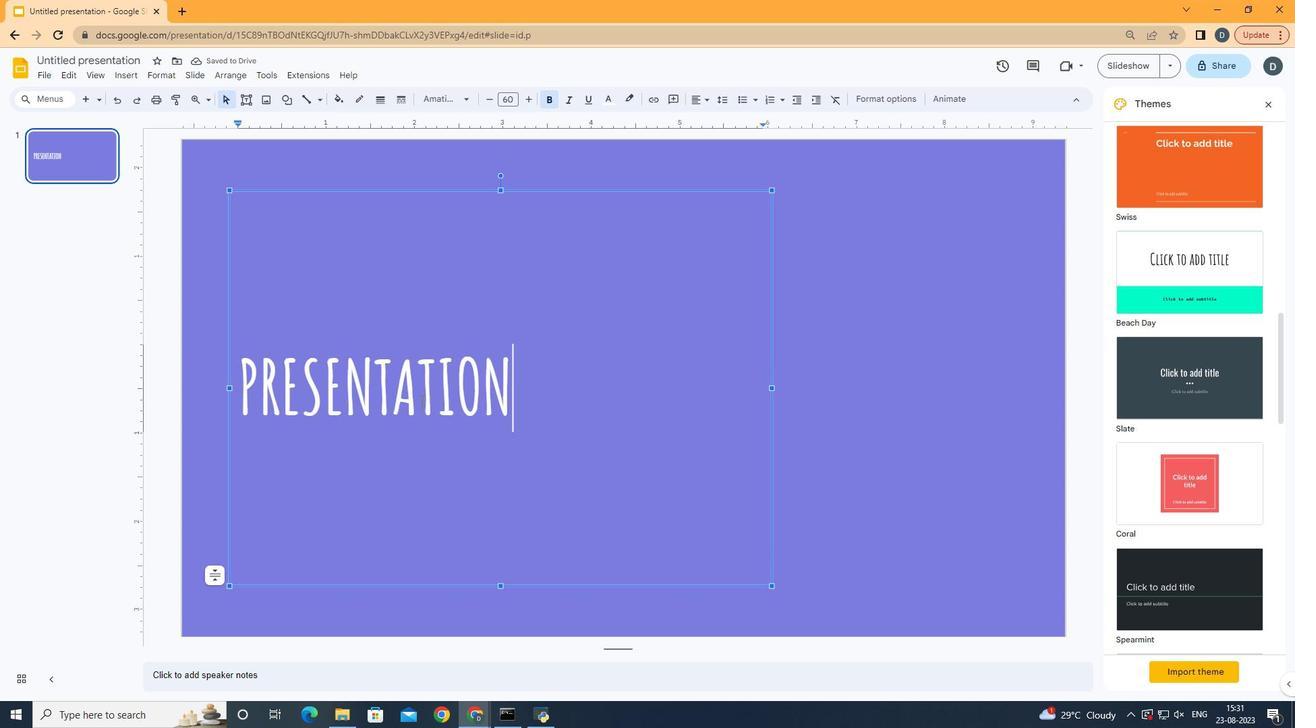 
Action: Key pressed ctrl+A<'\x02'>
Screenshot: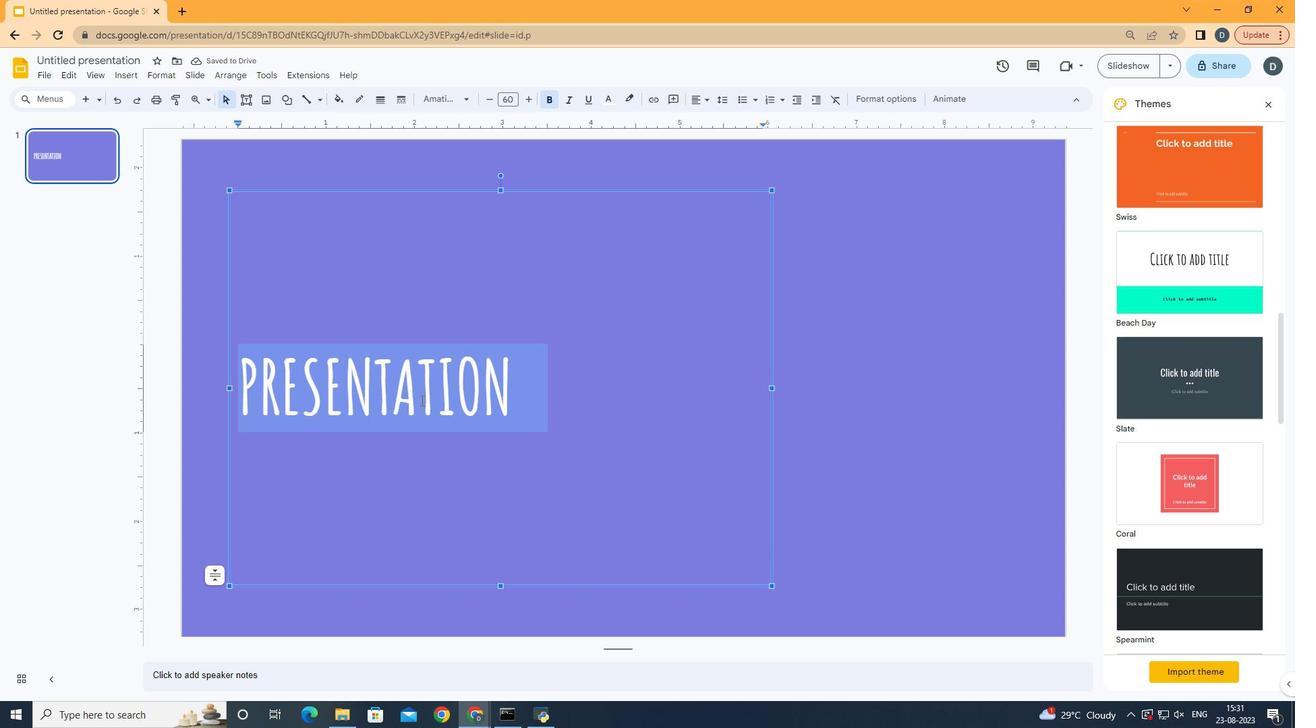 
Action: Mouse moved to (562, 404)
Screenshot: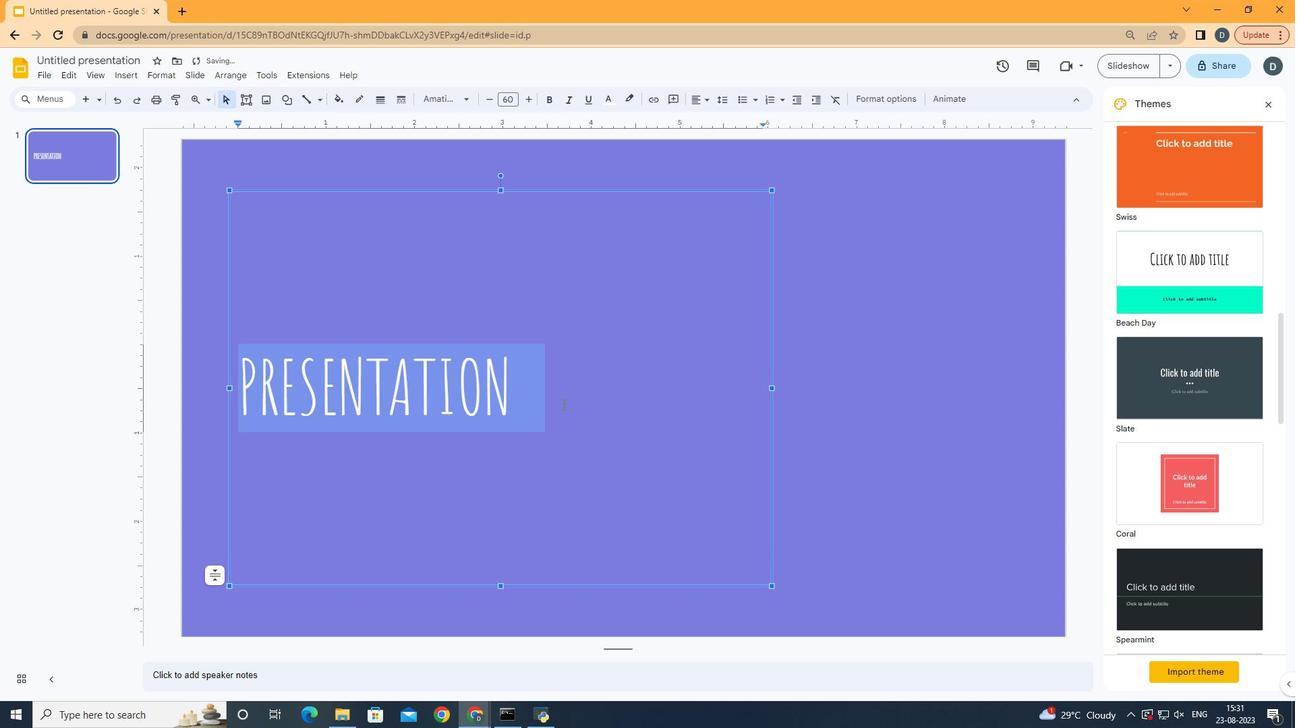 
Action: Key pressed <'\x02'>
Screenshot: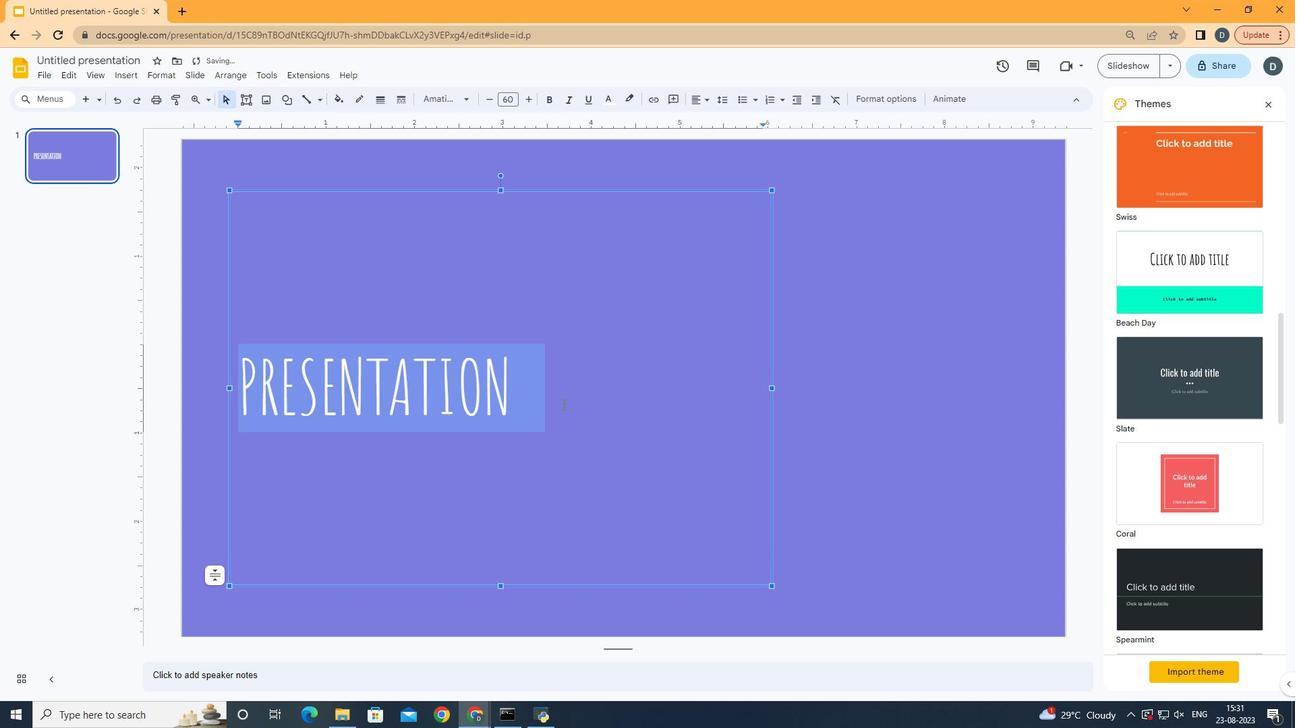 
Action: Mouse moved to (869, 477)
Screenshot: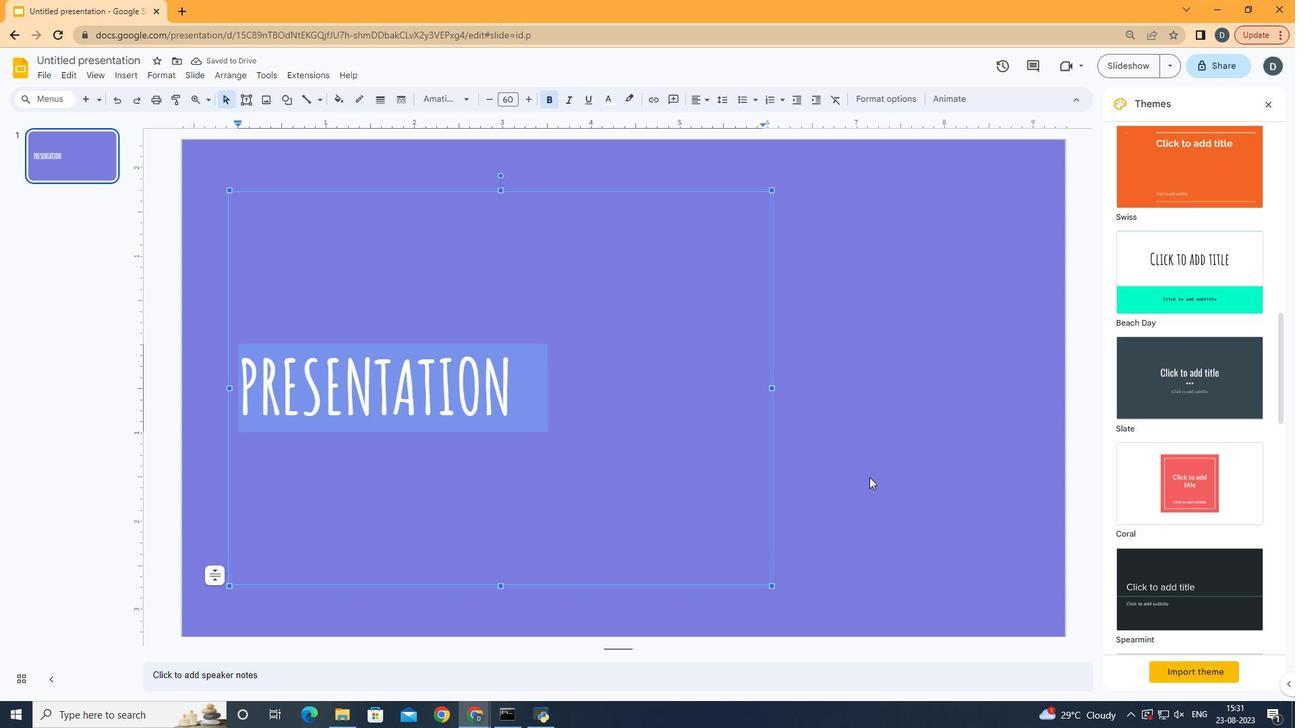 
Action: Mouse pressed left at (869, 477)
Screenshot: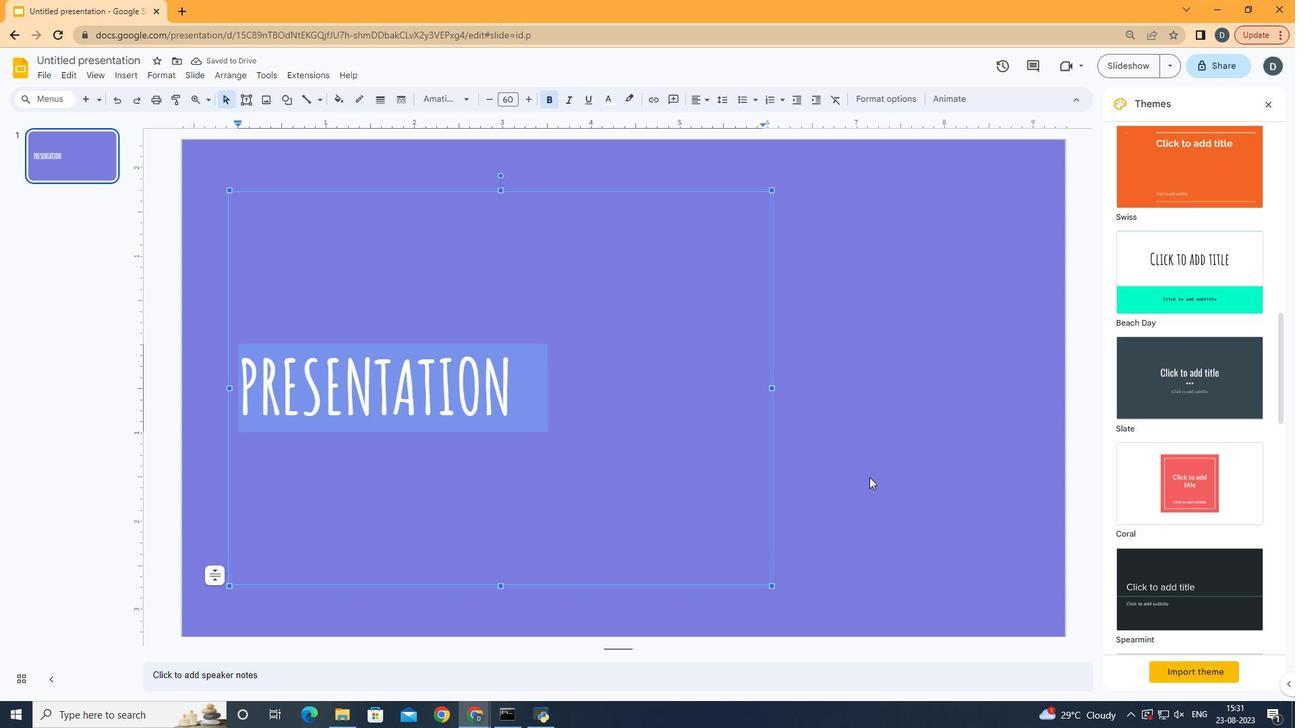 
Action: Mouse moved to (1195, 440)
Screenshot: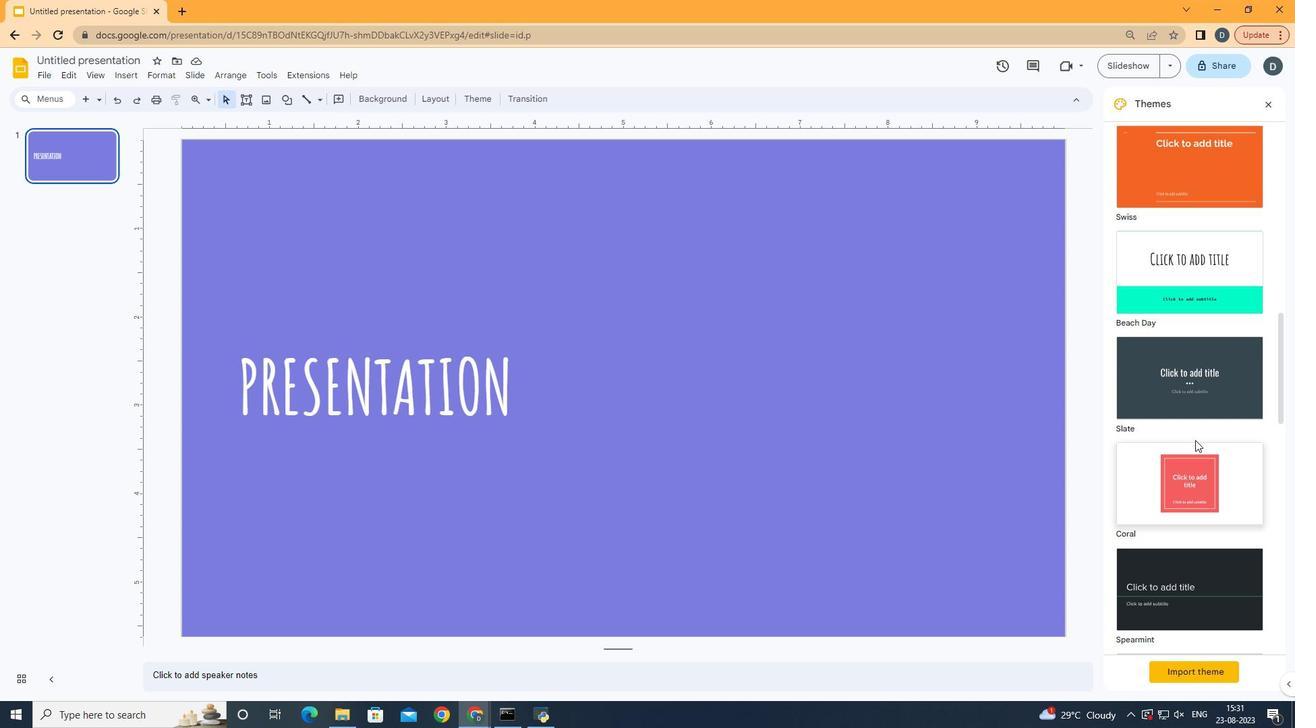 
Action: Mouse scrolled (1195, 441) with delta (0, 0)
Screenshot: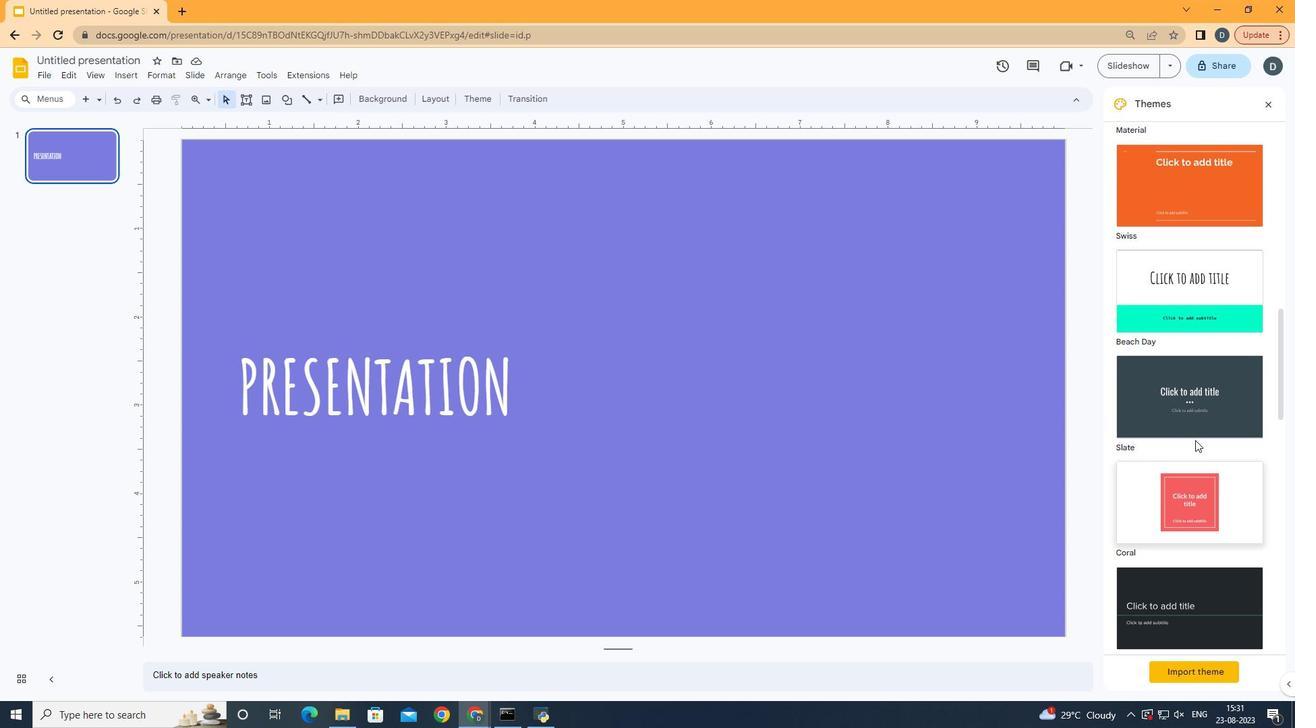 
Action: Mouse scrolled (1195, 441) with delta (0, 0)
Screenshot: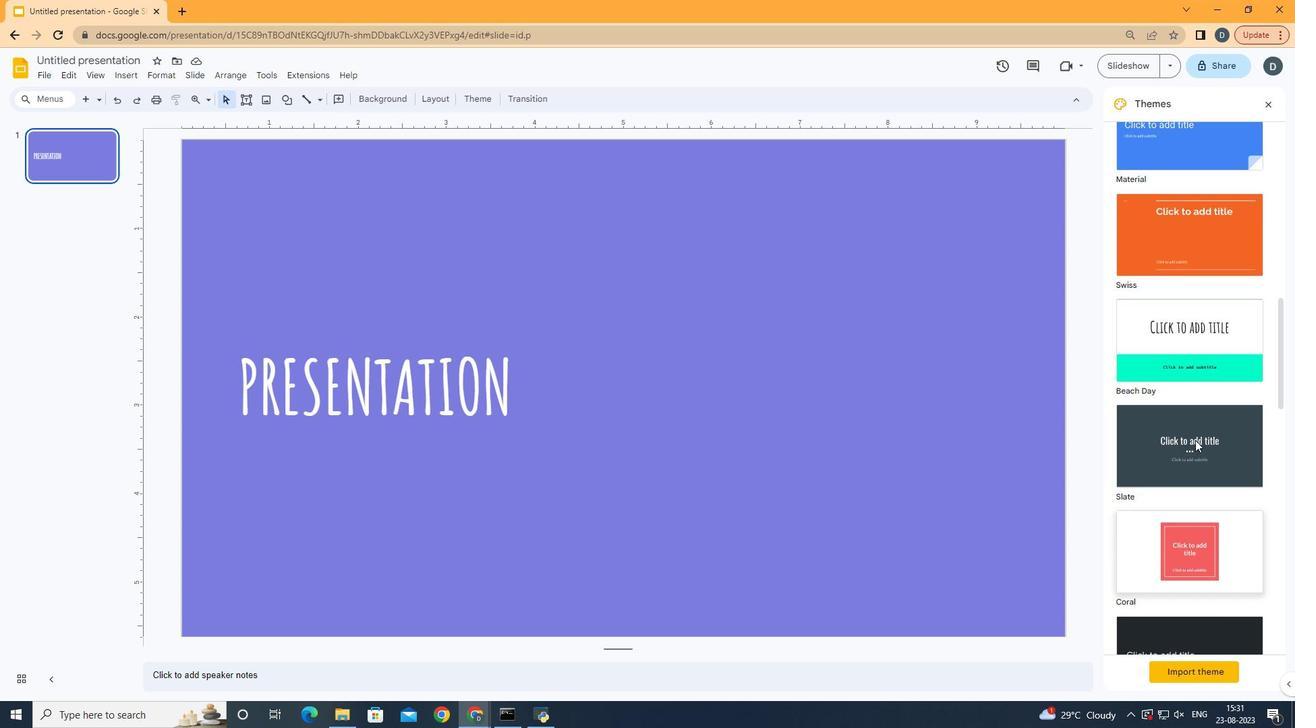 
Action: Mouse scrolled (1195, 439) with delta (0, 0)
Screenshot: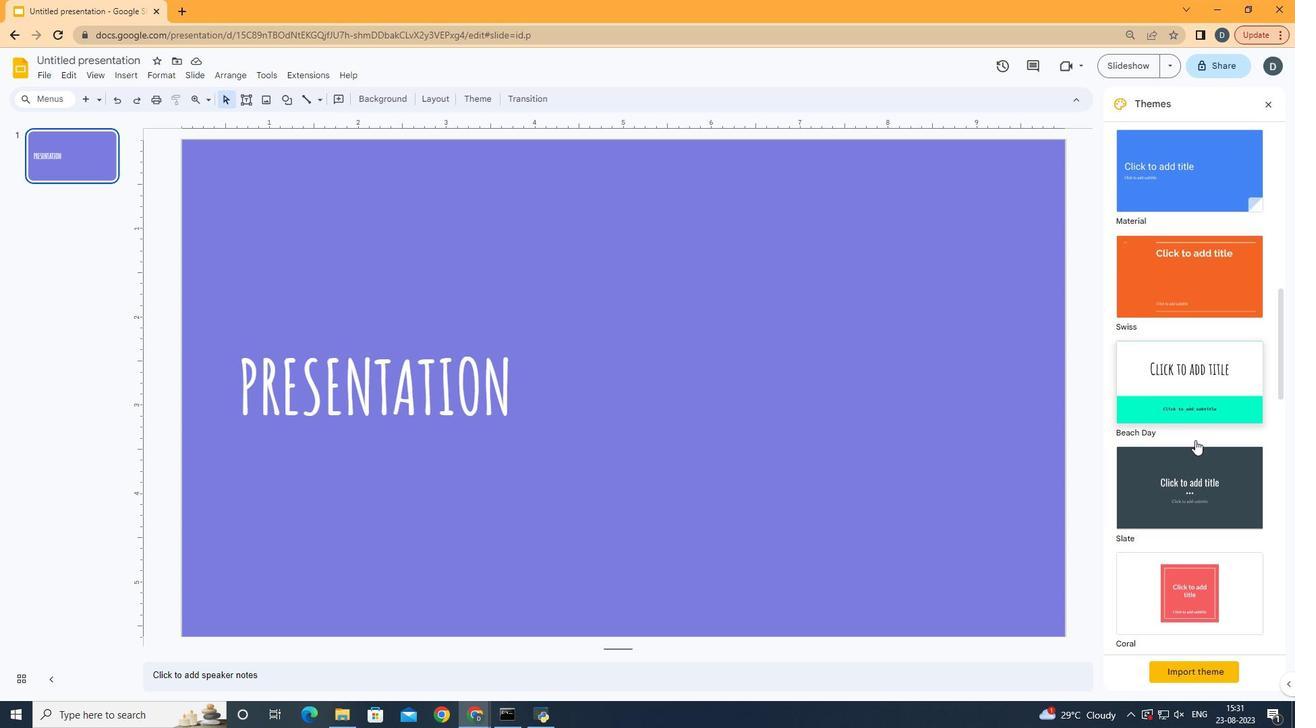 
Action: Mouse scrolled (1195, 439) with delta (0, 0)
Screenshot: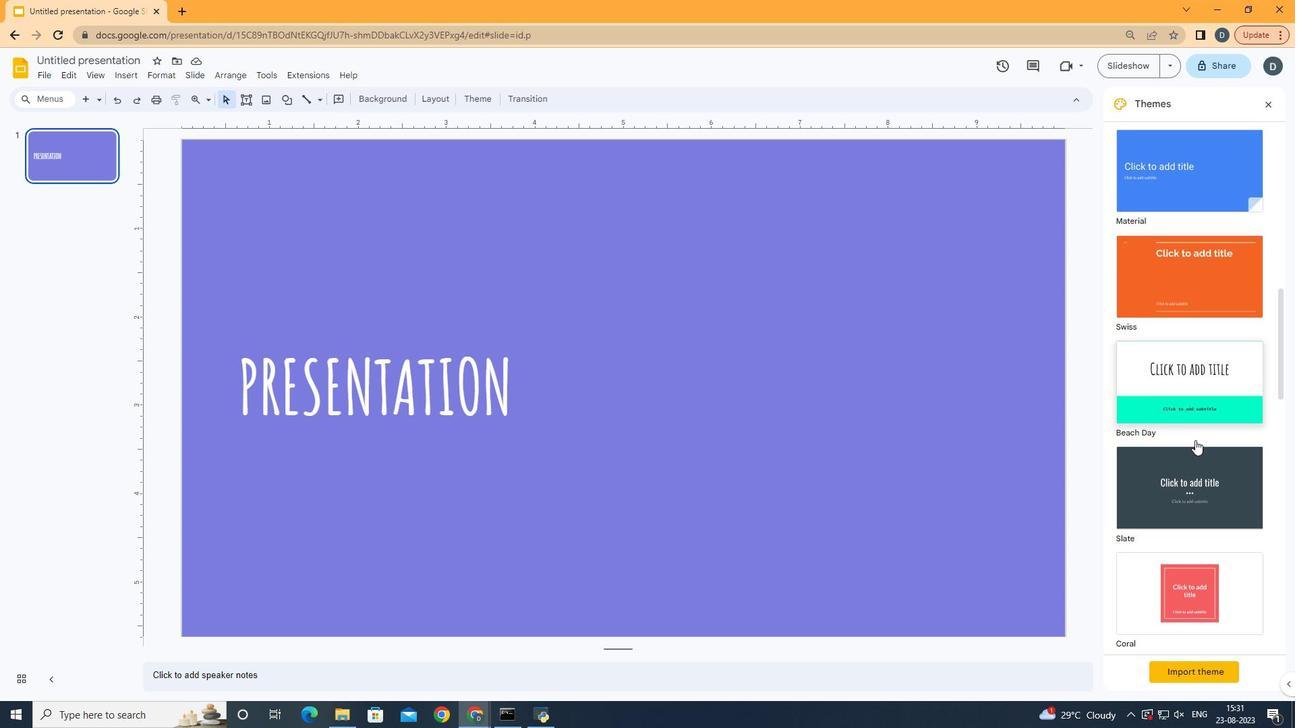 
Action: Mouse moved to (1196, 441)
Screenshot: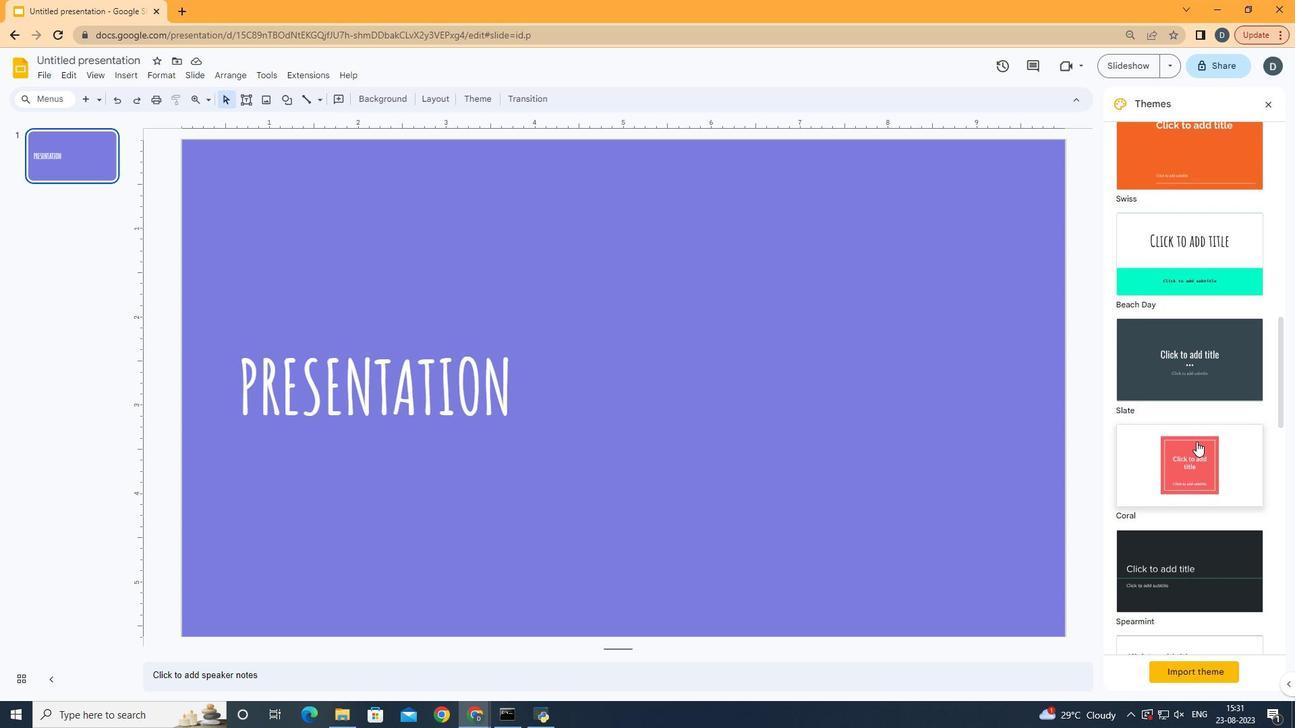 
Action: Mouse scrolled (1196, 441) with delta (0, 0)
Screenshot: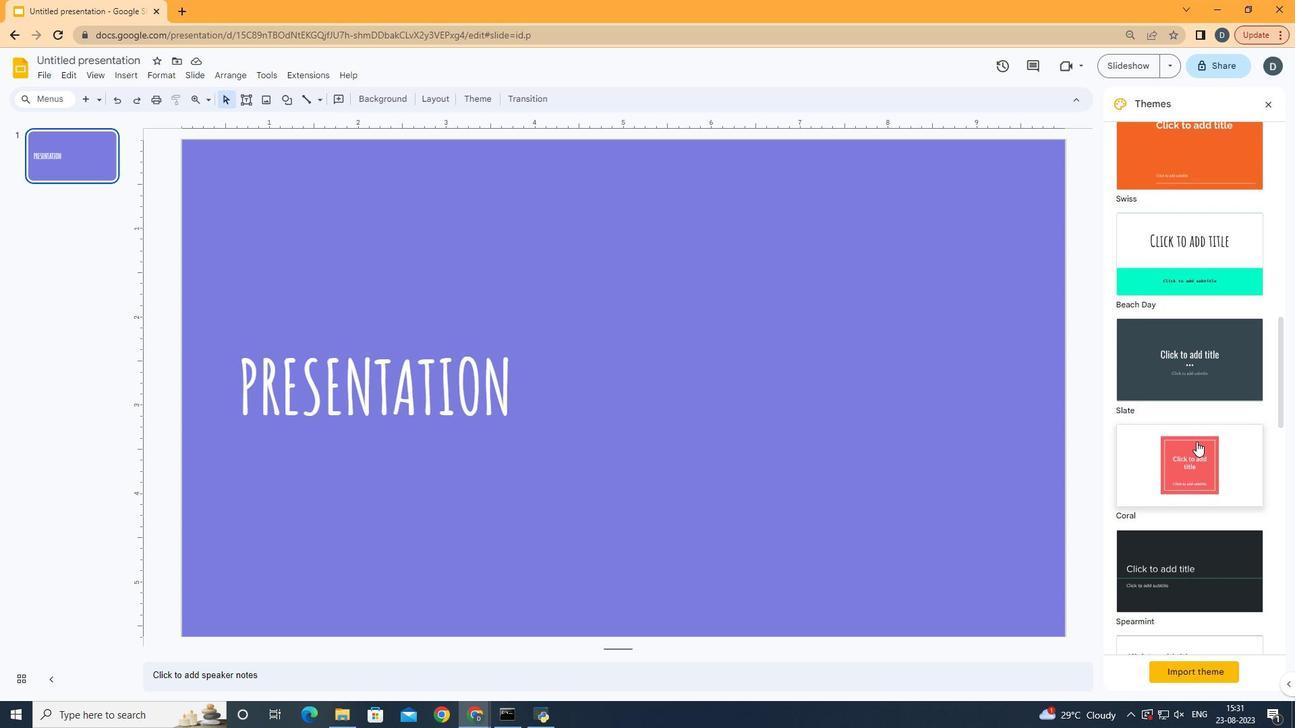 
Action: Mouse scrolled (1196, 441) with delta (0, 0)
Screenshot: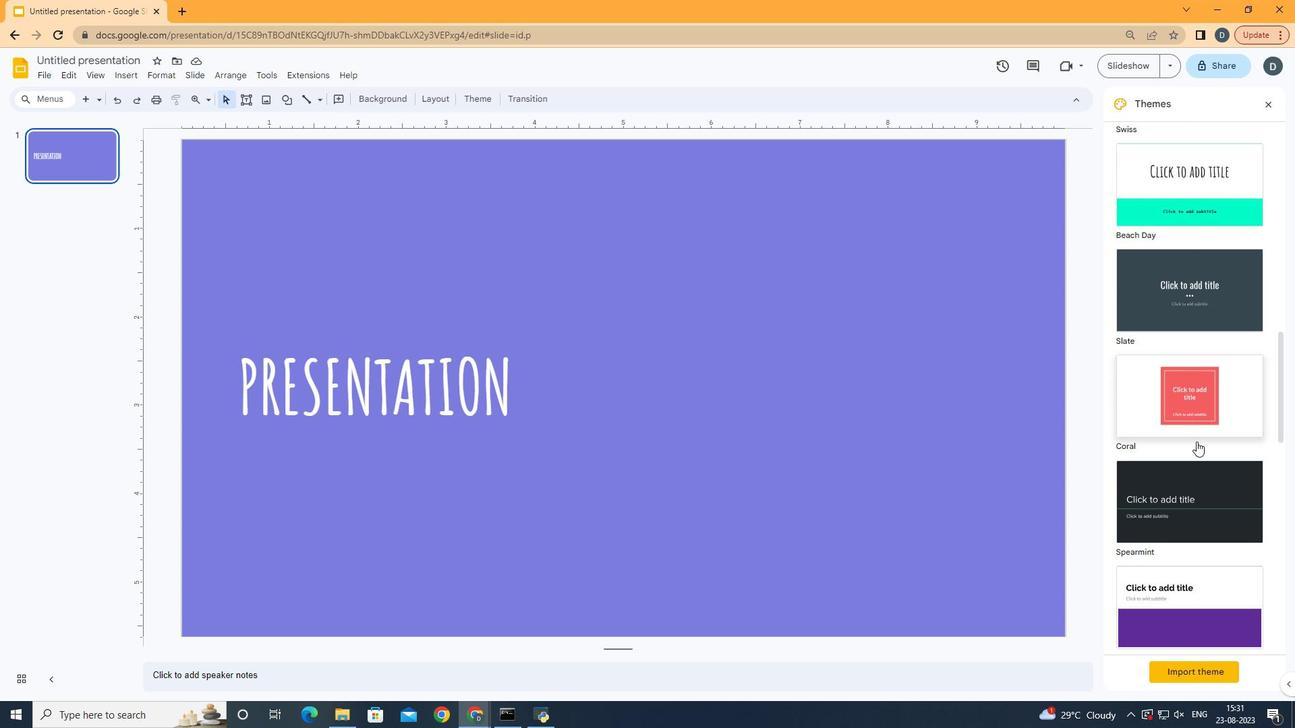 
Action: Mouse scrolled (1196, 441) with delta (0, 0)
Screenshot: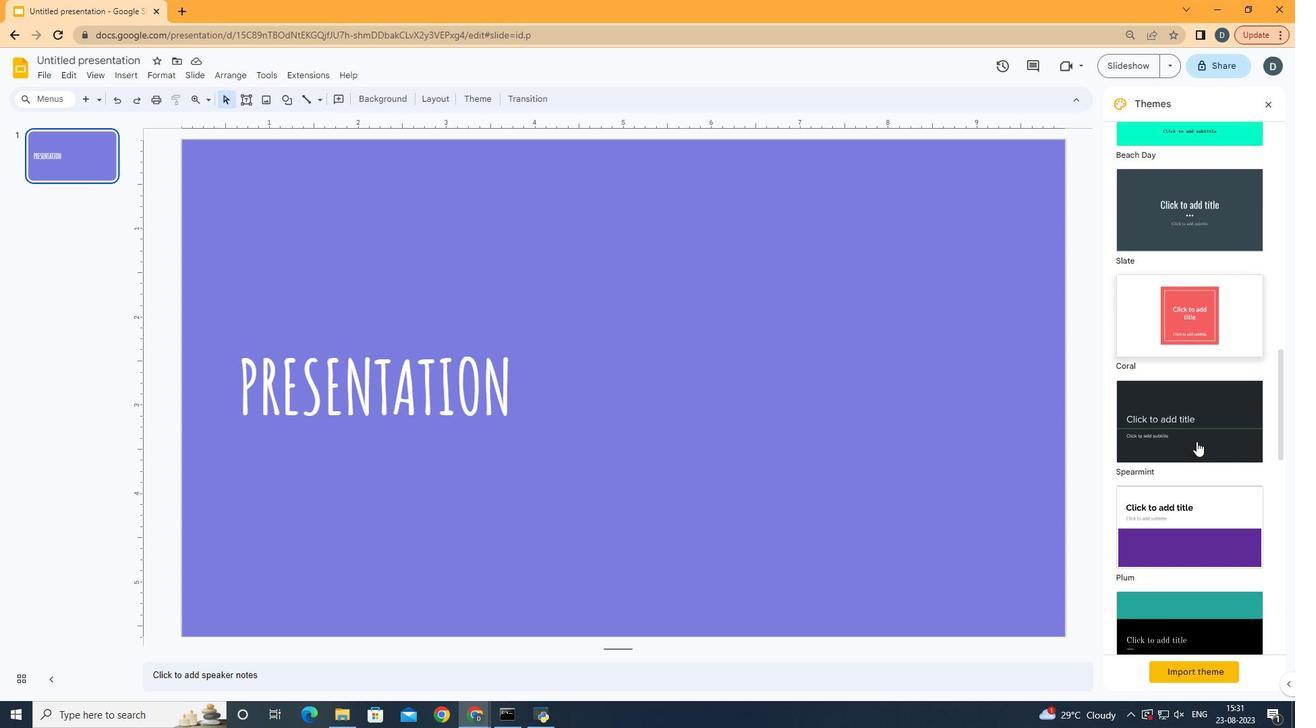 
Action: Mouse scrolled (1196, 441) with delta (0, 0)
Screenshot: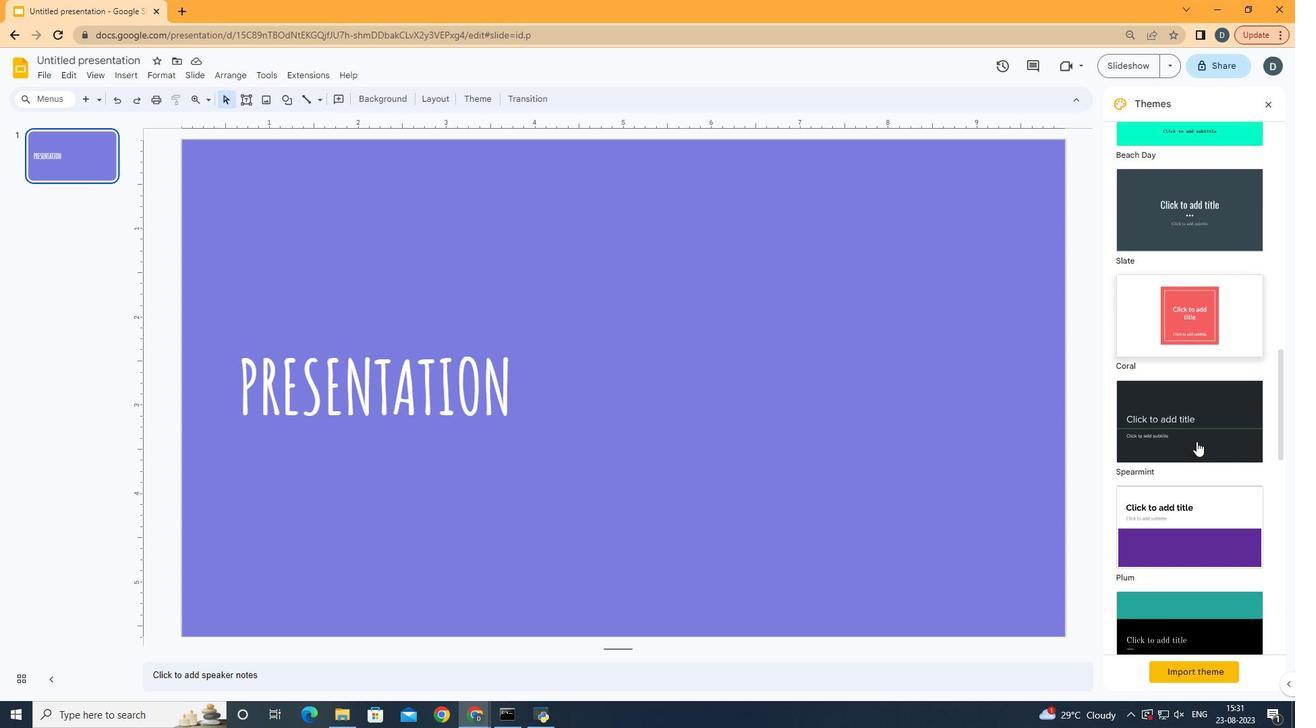 
Action: Mouse scrolled (1196, 441) with delta (0, 0)
Screenshot: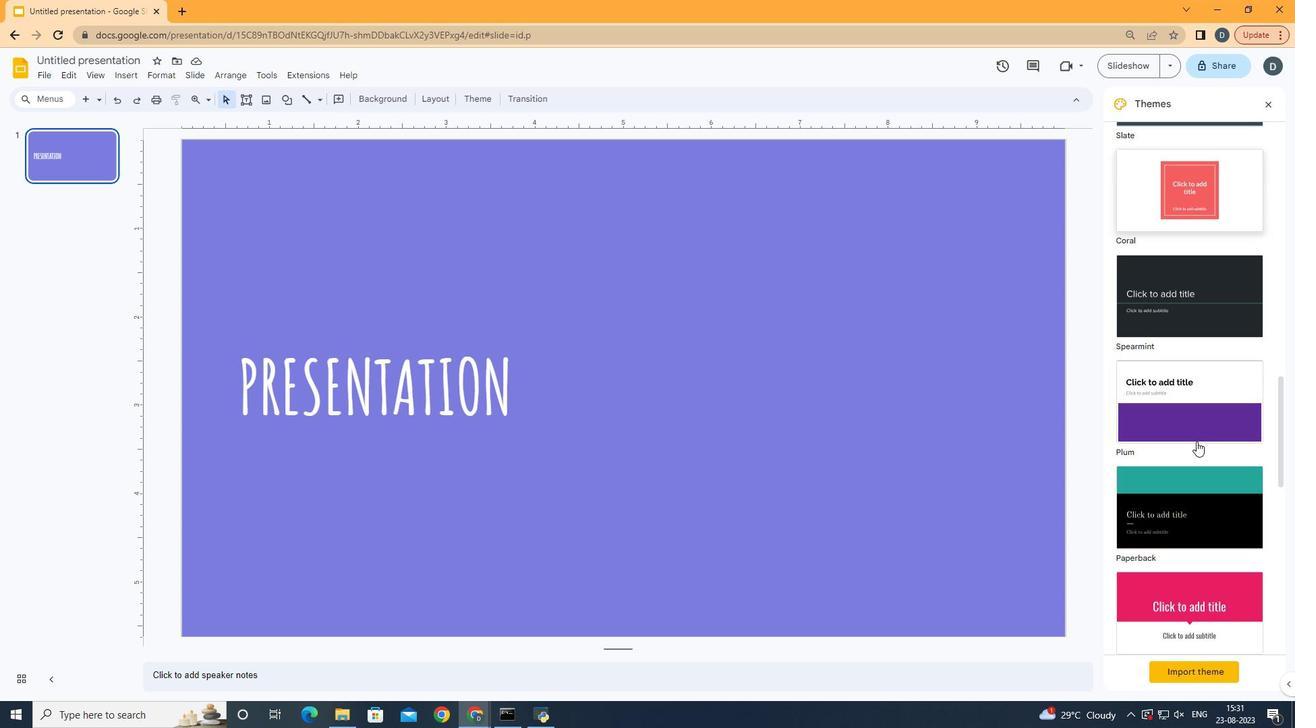 
Action: Mouse scrolled (1196, 442) with delta (0, 0)
Screenshot: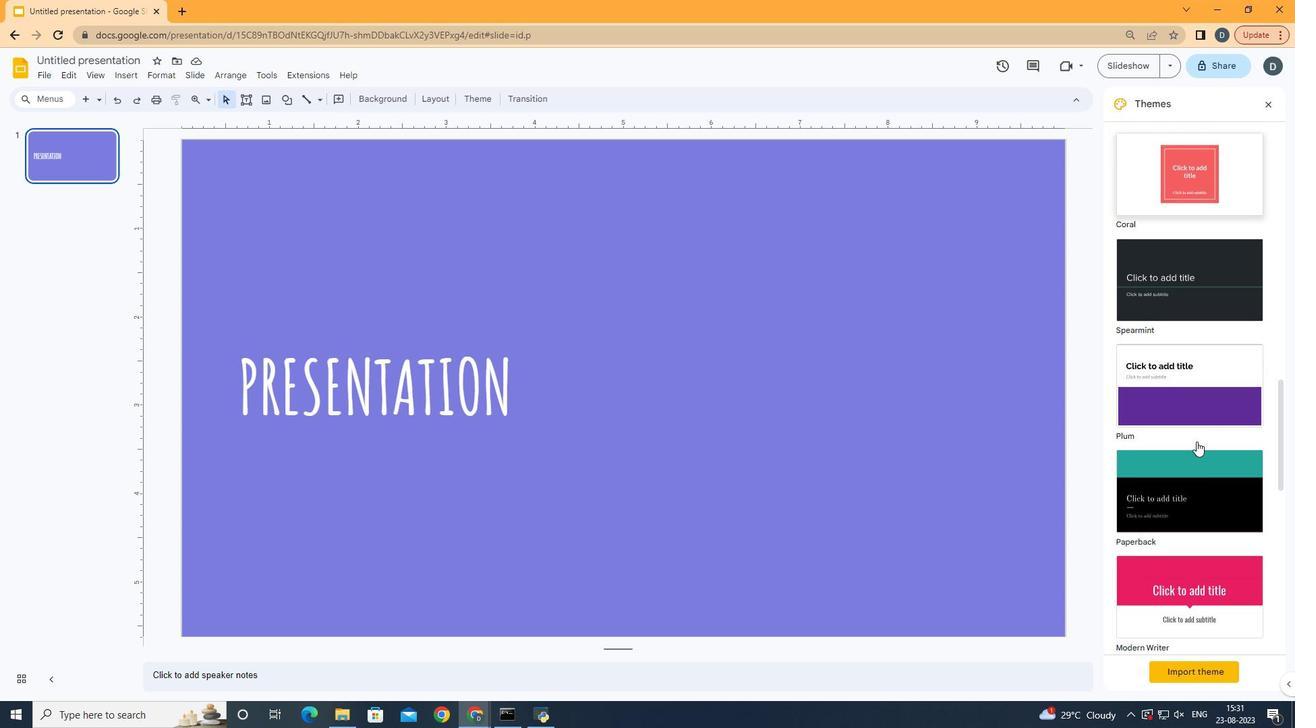 
Action: Mouse scrolled (1196, 442) with delta (0, 0)
Screenshot: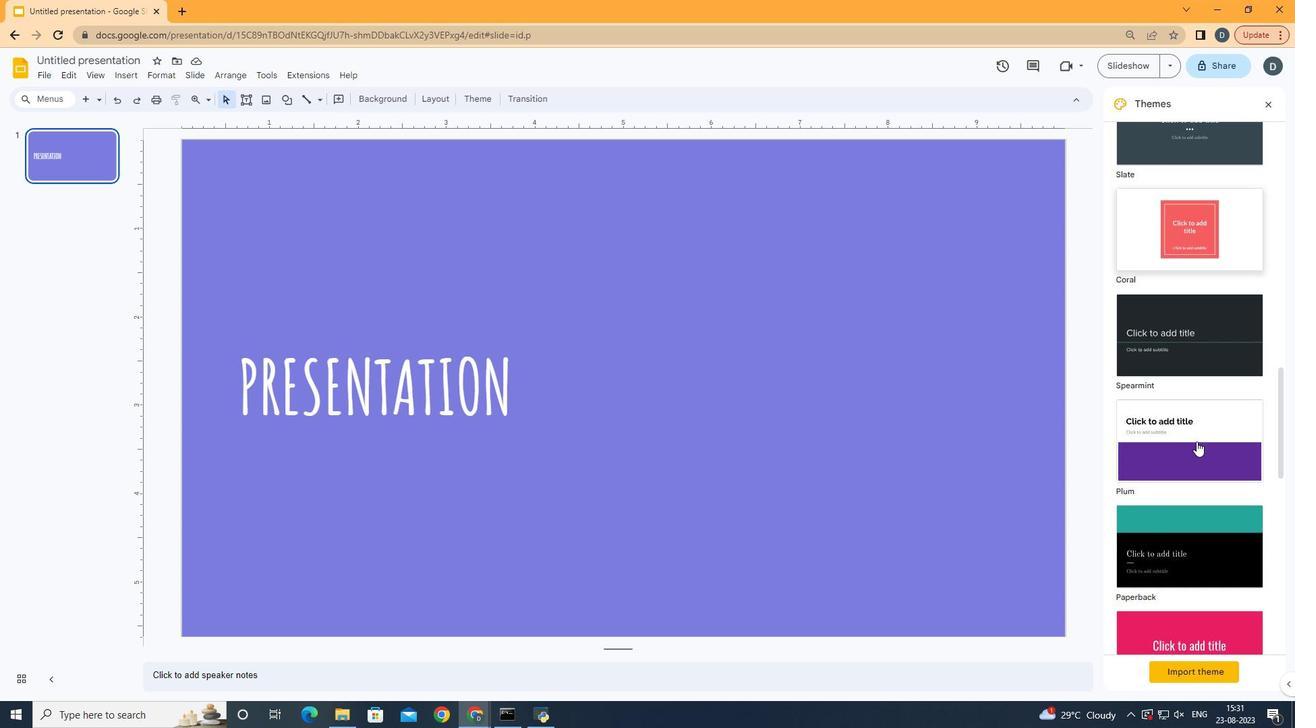 
Action: Mouse scrolled (1196, 442) with delta (0, 0)
Screenshot: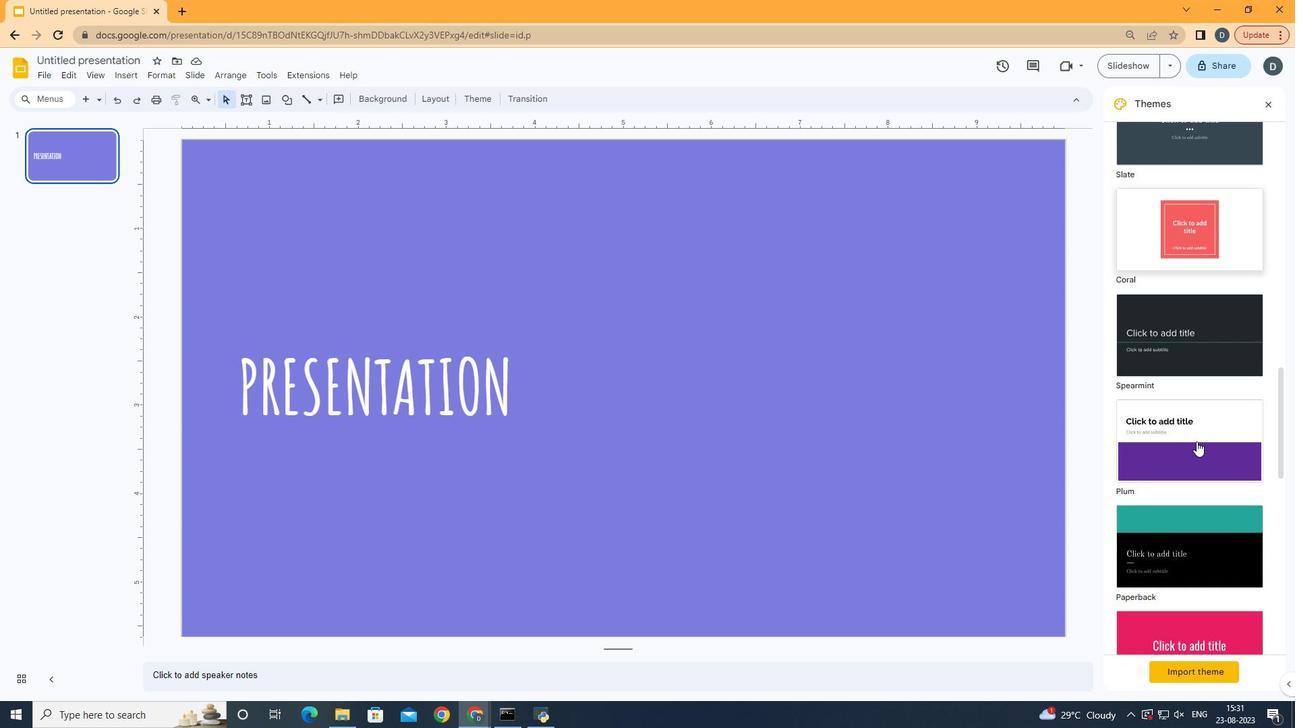 
Action: Mouse moved to (1211, 369)
Screenshot: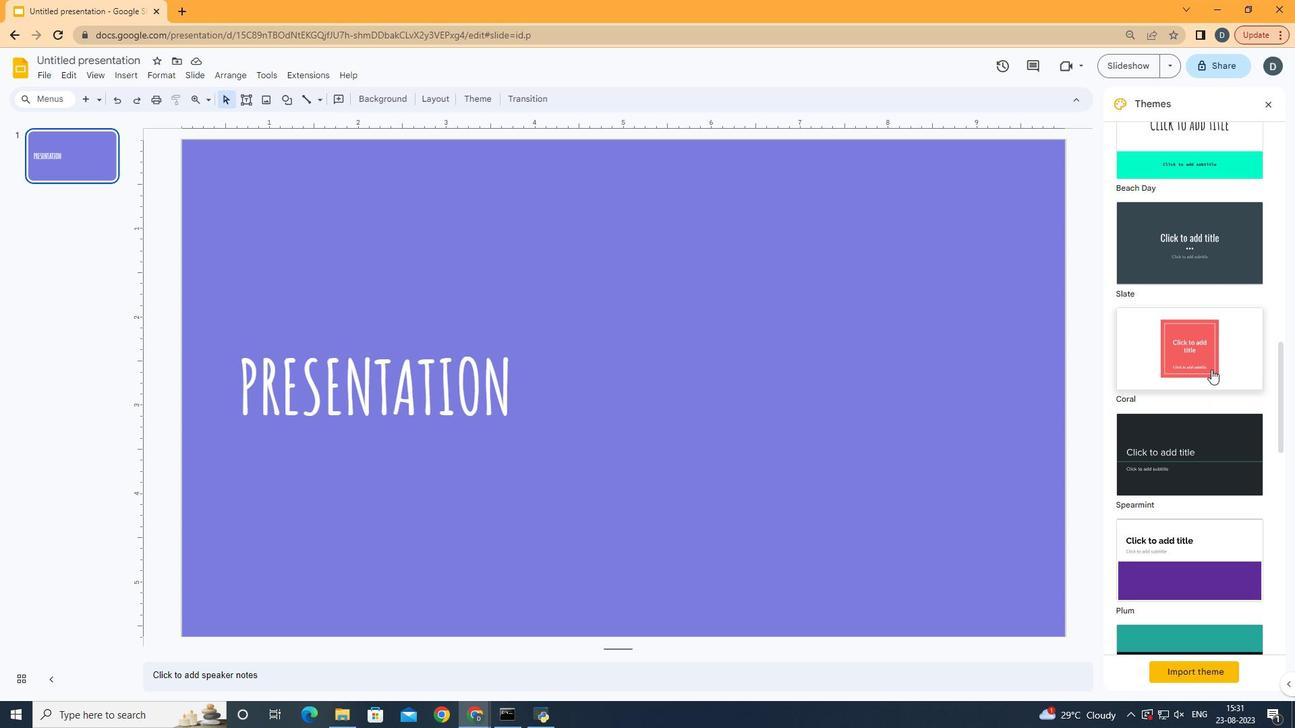 
Action: Mouse pressed left at (1211, 369)
Screenshot: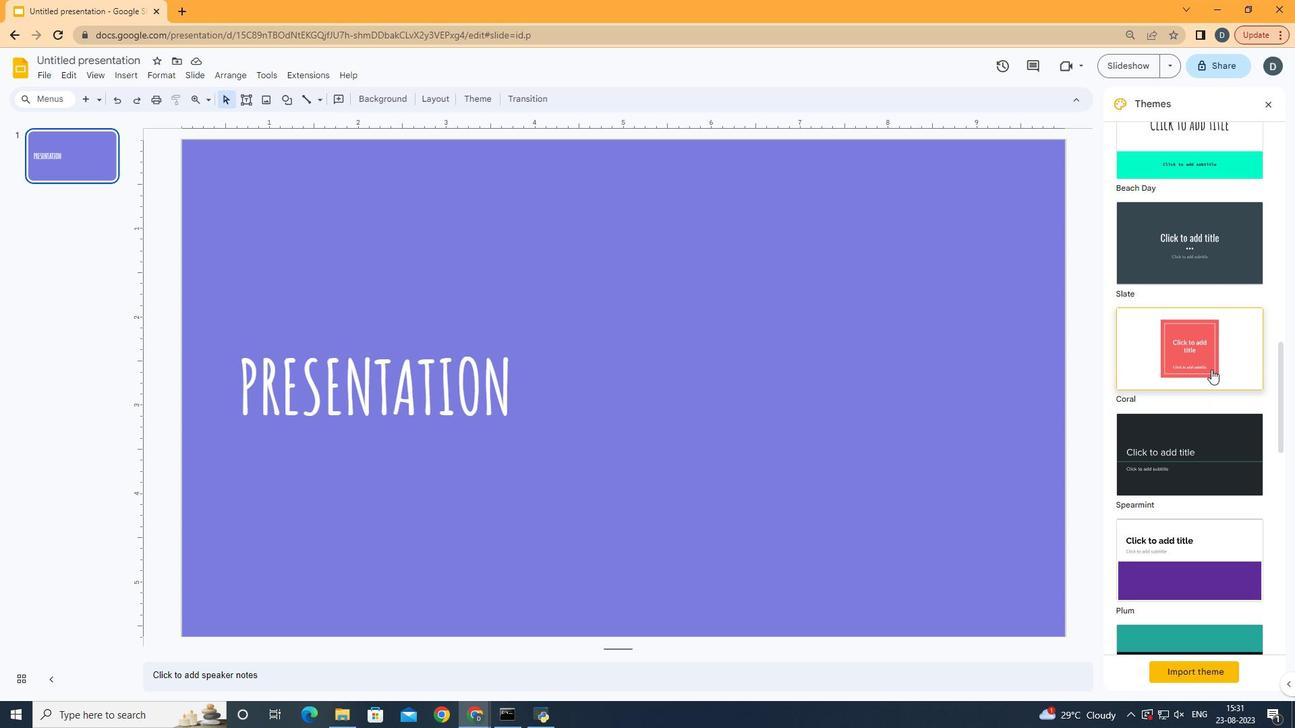 
Action: Mouse moved to (1194, 376)
Screenshot: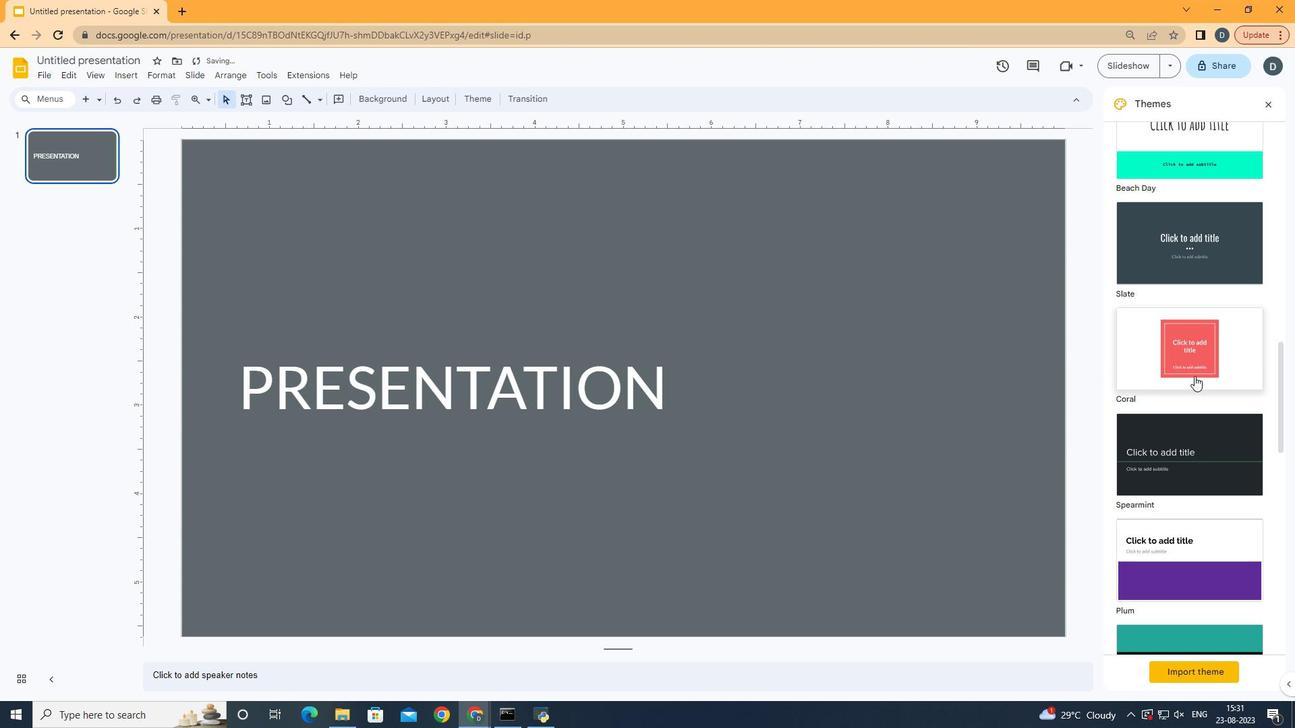 
Action: Mouse pressed left at (1194, 376)
Screenshot: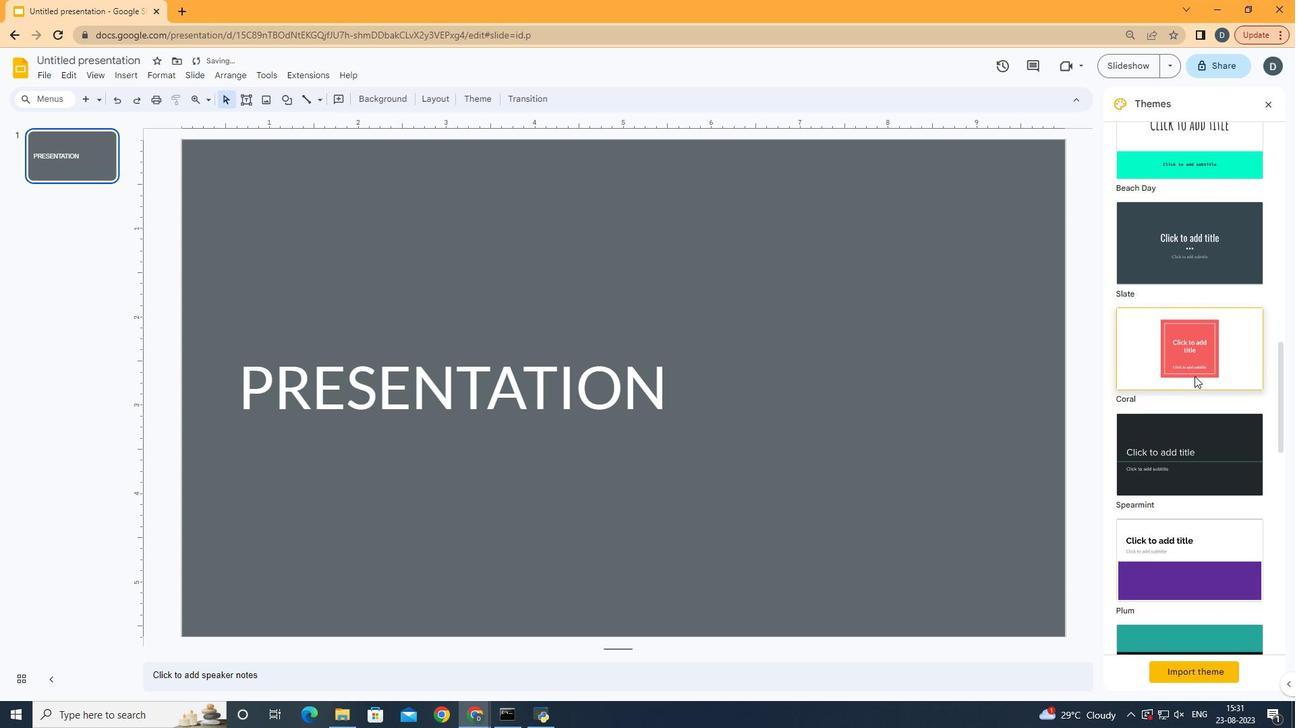 
Action: Mouse moved to (439, 99)
Screenshot: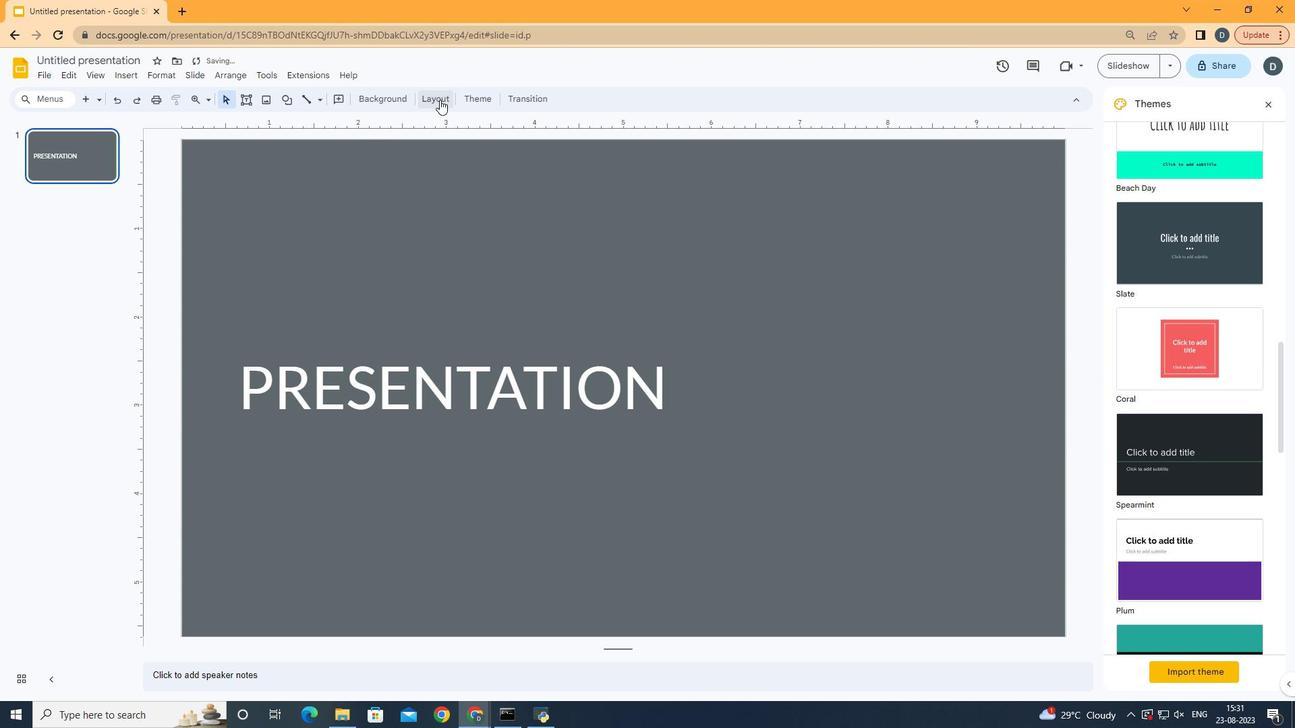 
Action: Mouse pressed left at (439, 99)
Screenshot: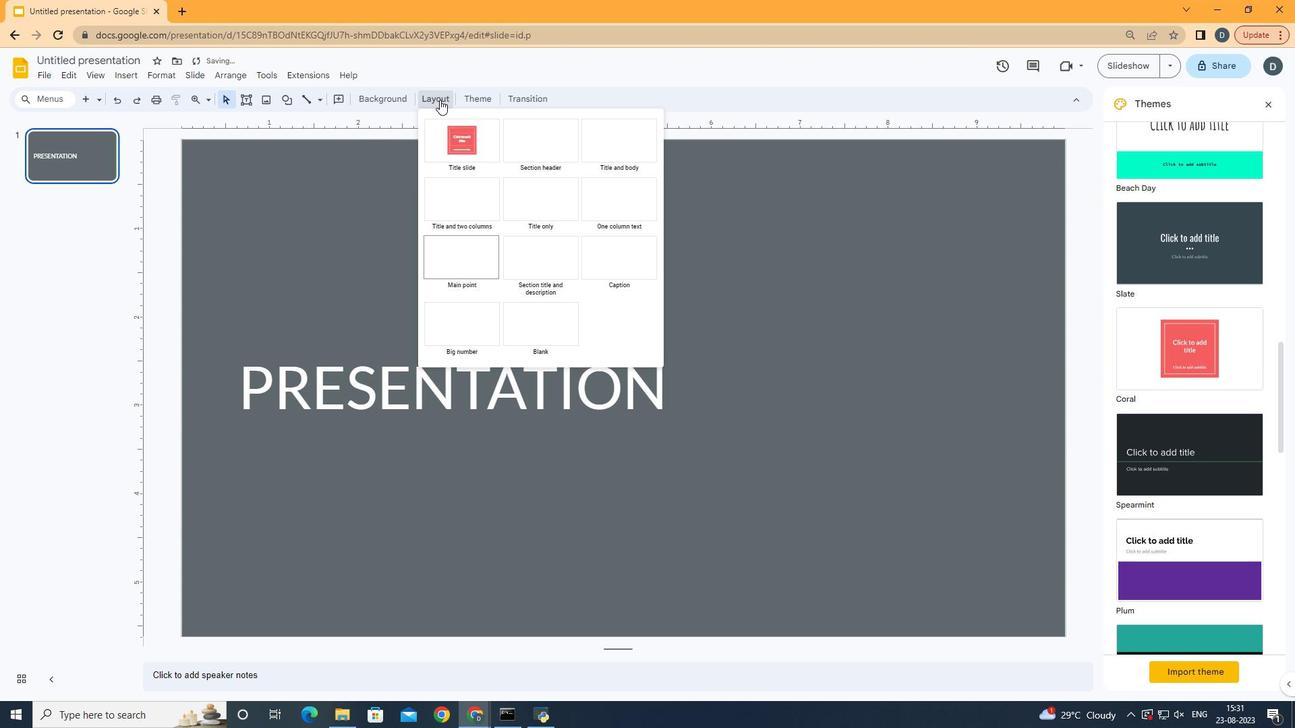 
Action: Mouse moved to (523, 142)
Screenshot: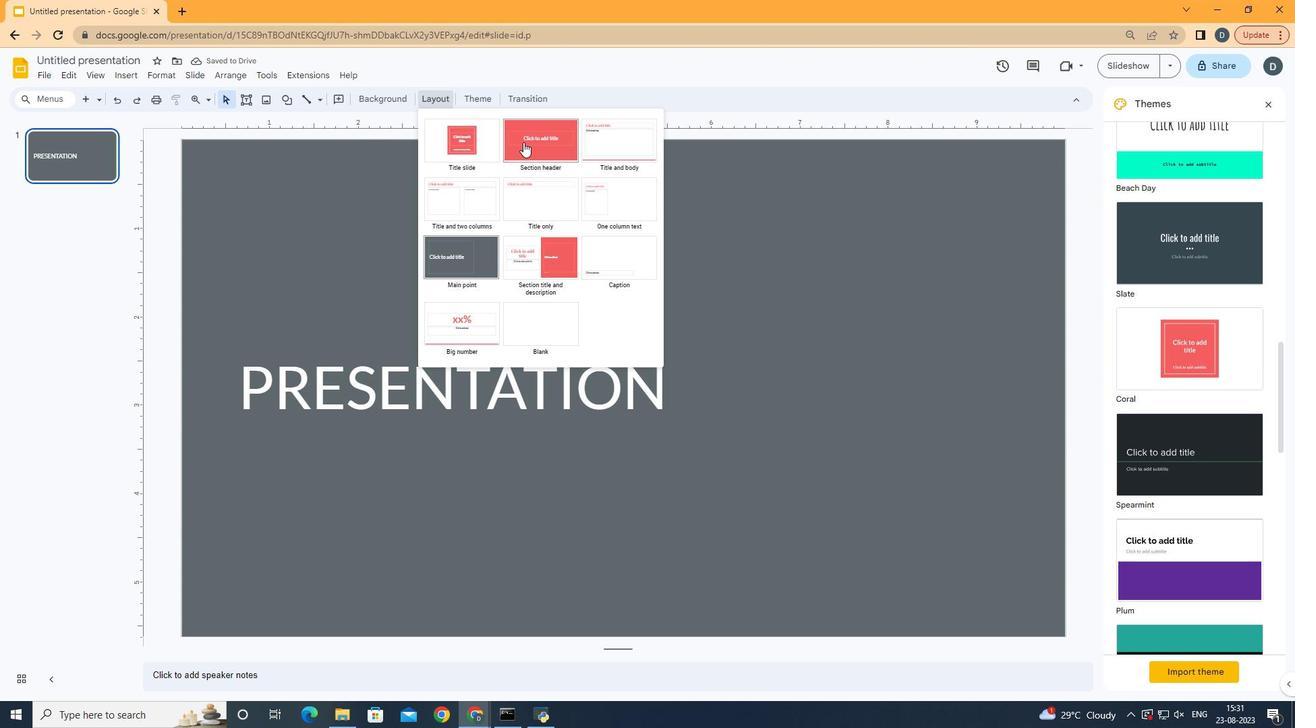 
Action: Mouse pressed left at (523, 142)
Screenshot: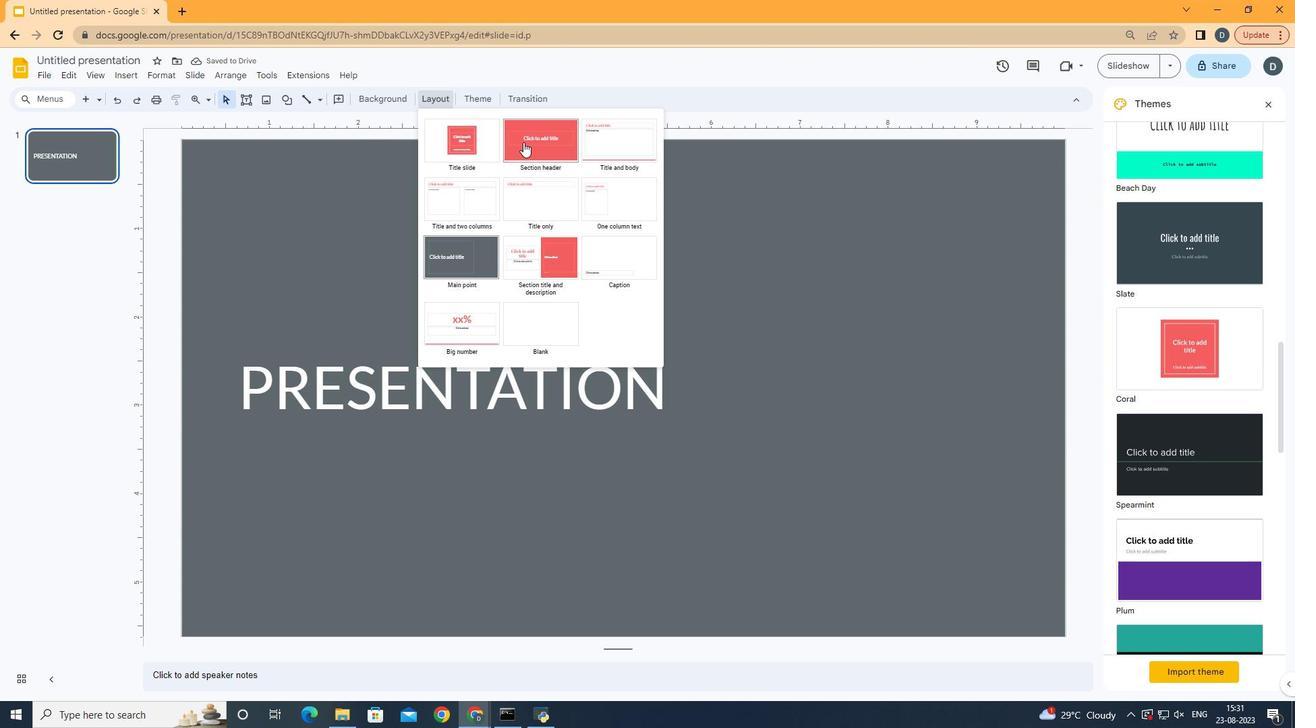 
Action: Mouse moved to (1212, 526)
Screenshot: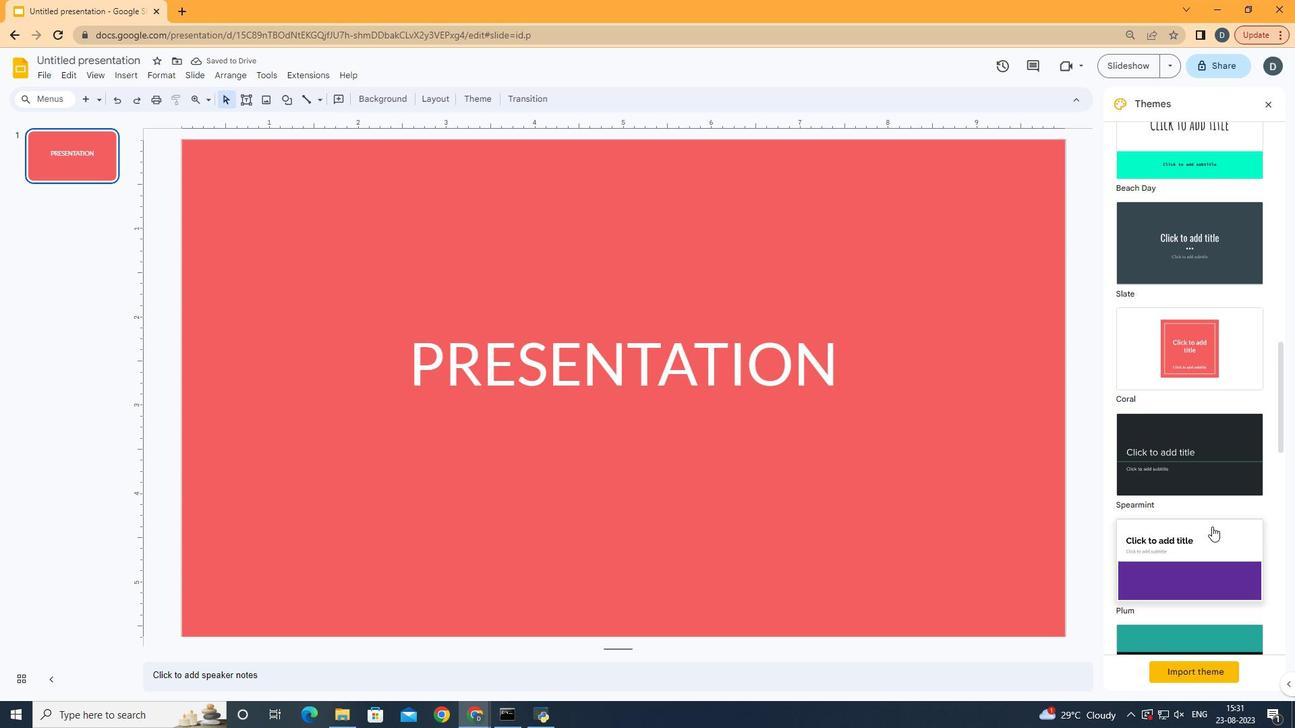 
Action: Mouse scrolled (1212, 526) with delta (0, 0)
Screenshot: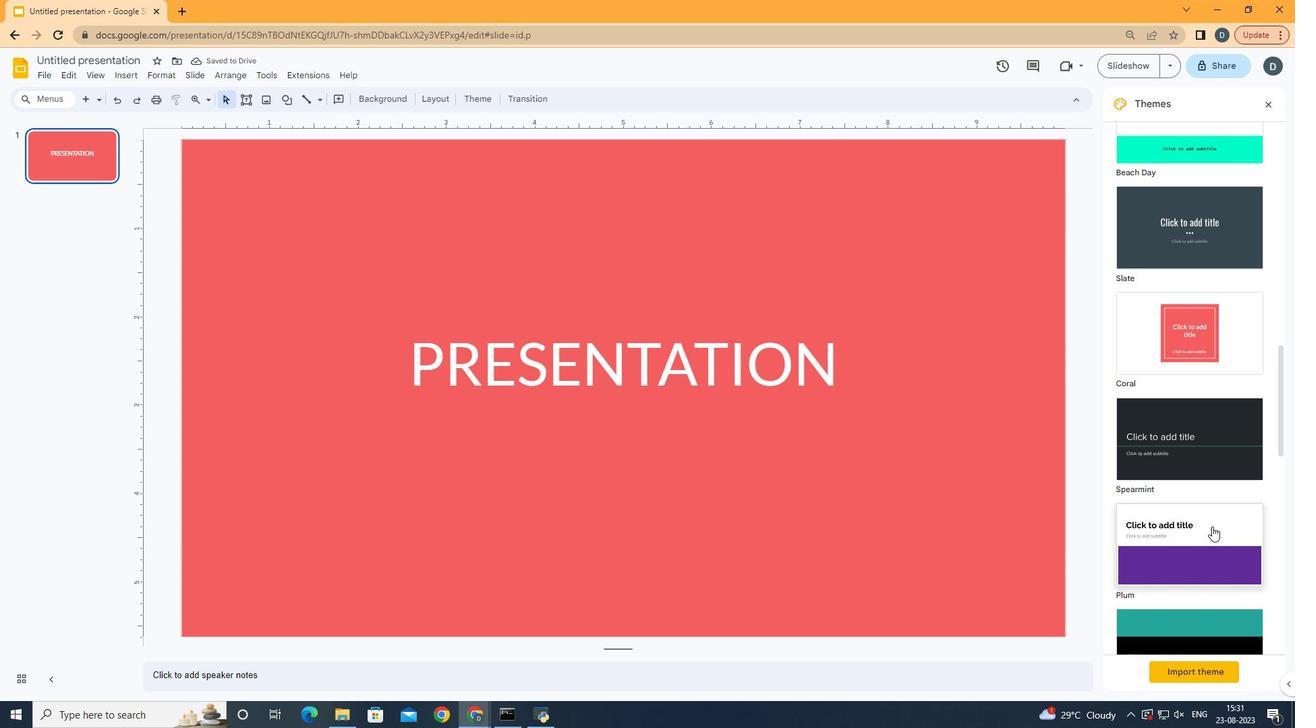 
Action: Mouse scrolled (1212, 526) with delta (0, 0)
Screenshot: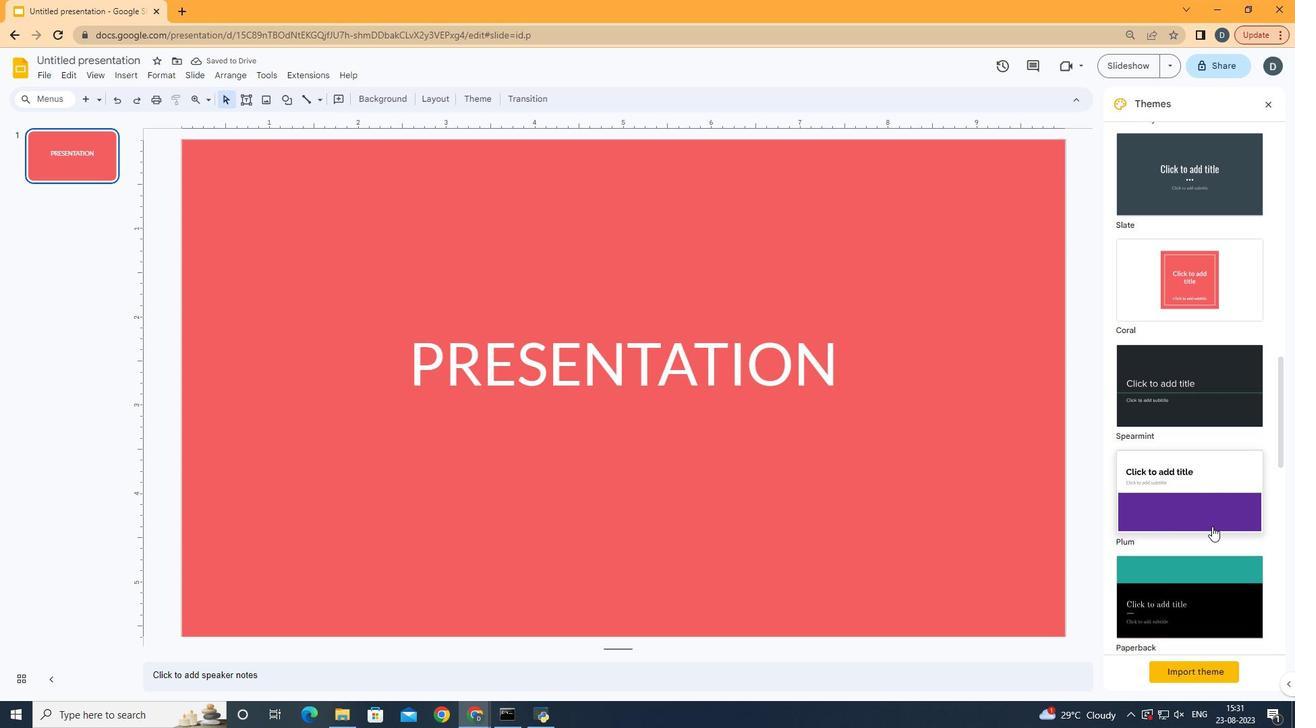 
Action: Mouse scrolled (1212, 526) with delta (0, 0)
Screenshot: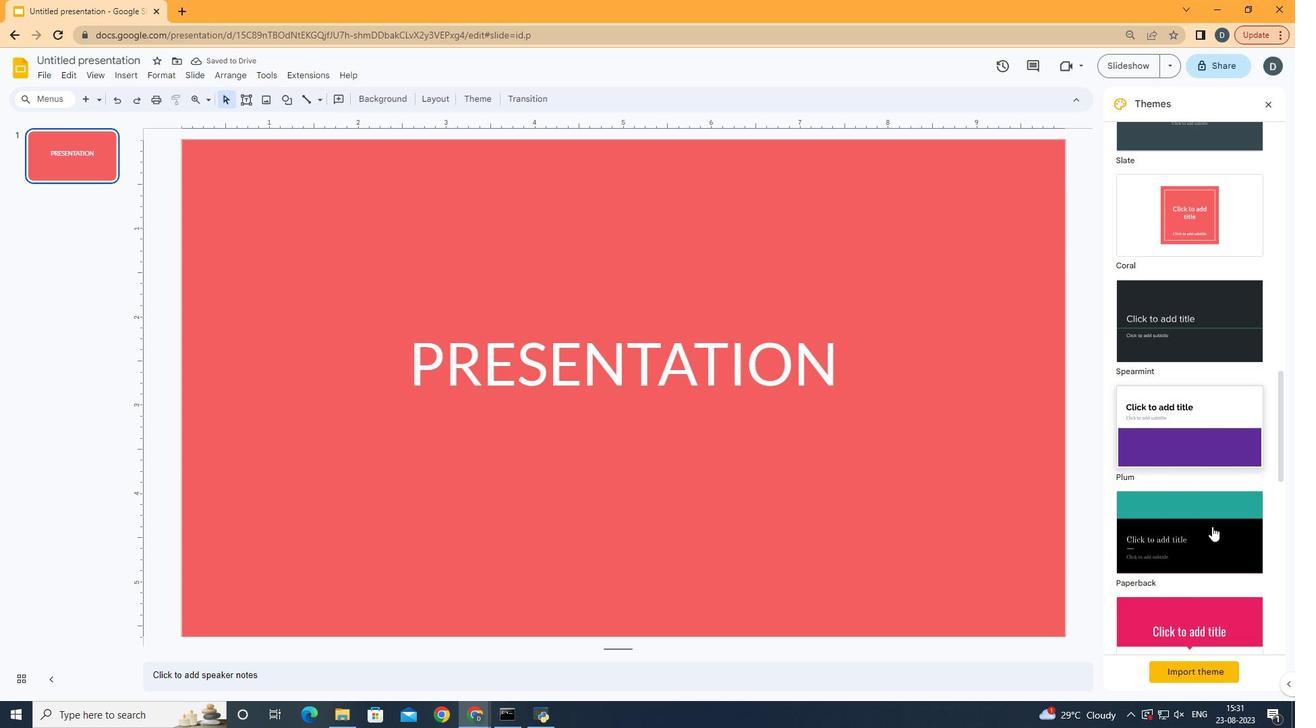 
Action: Mouse moved to (1187, 375)
Screenshot: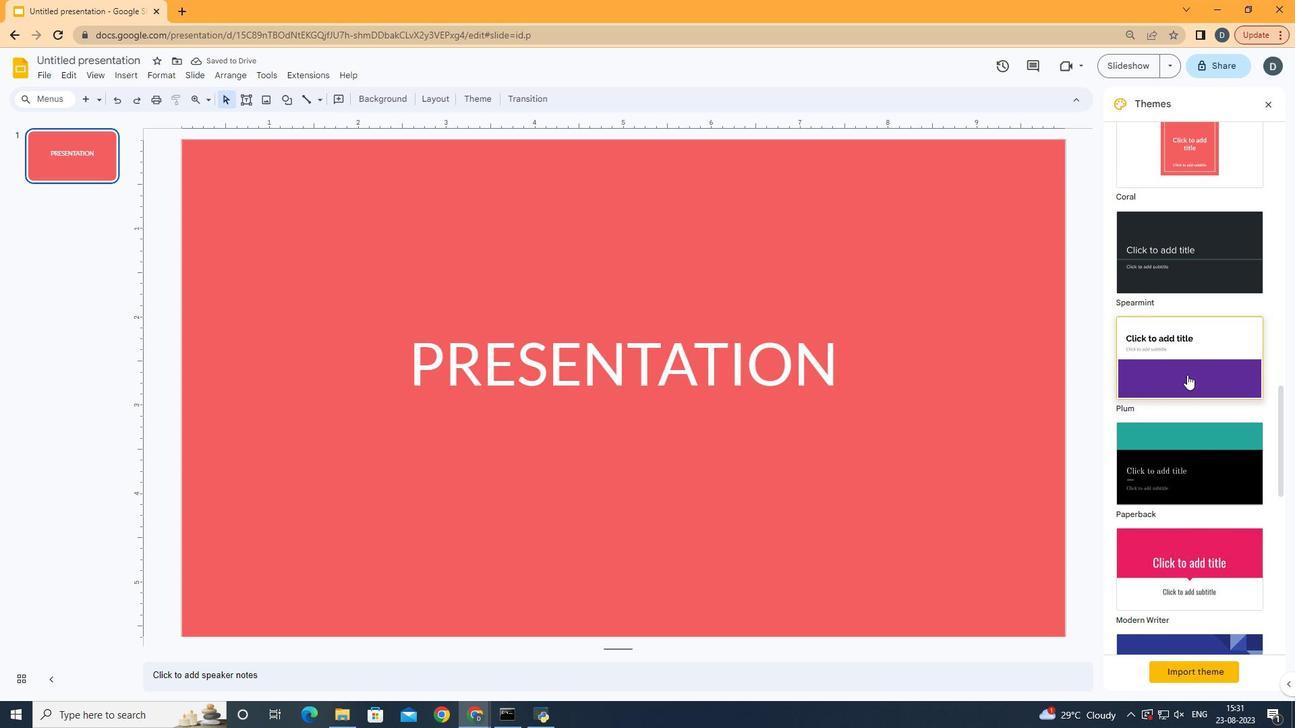 
Action: Mouse pressed left at (1187, 375)
Screenshot: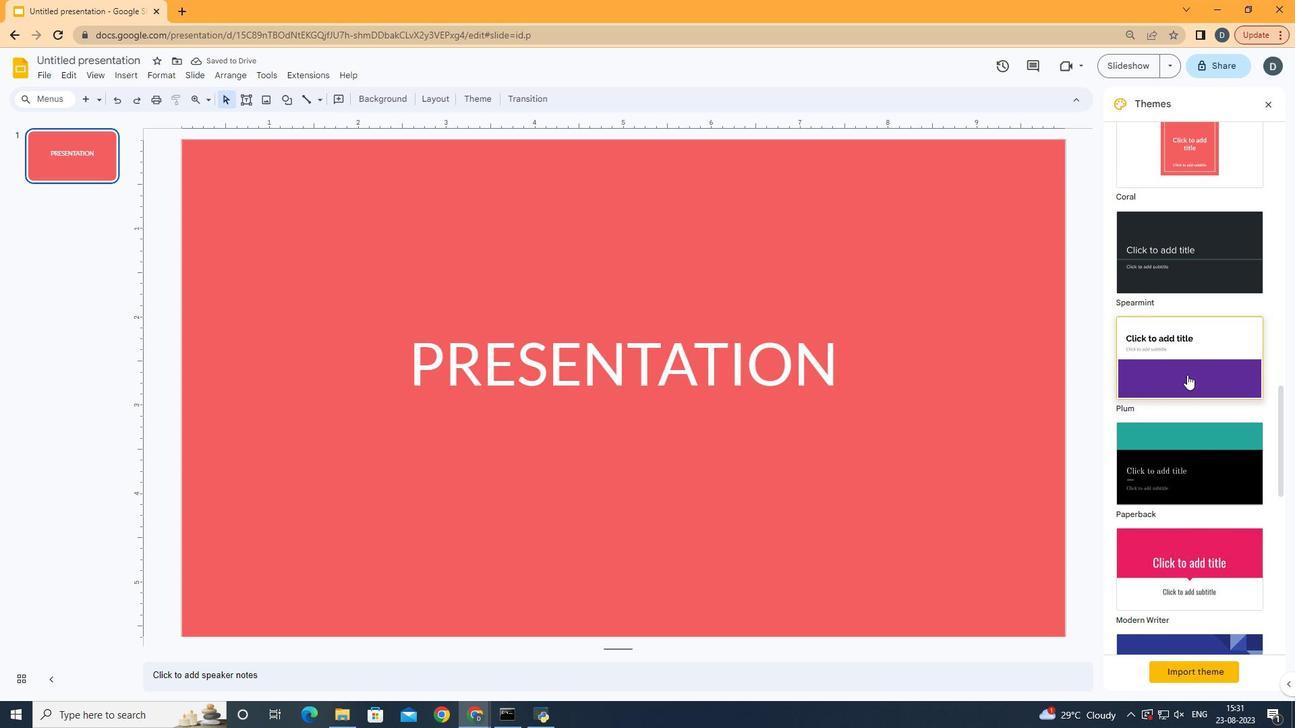 
Action: Mouse moved to (551, 709)
Screenshot: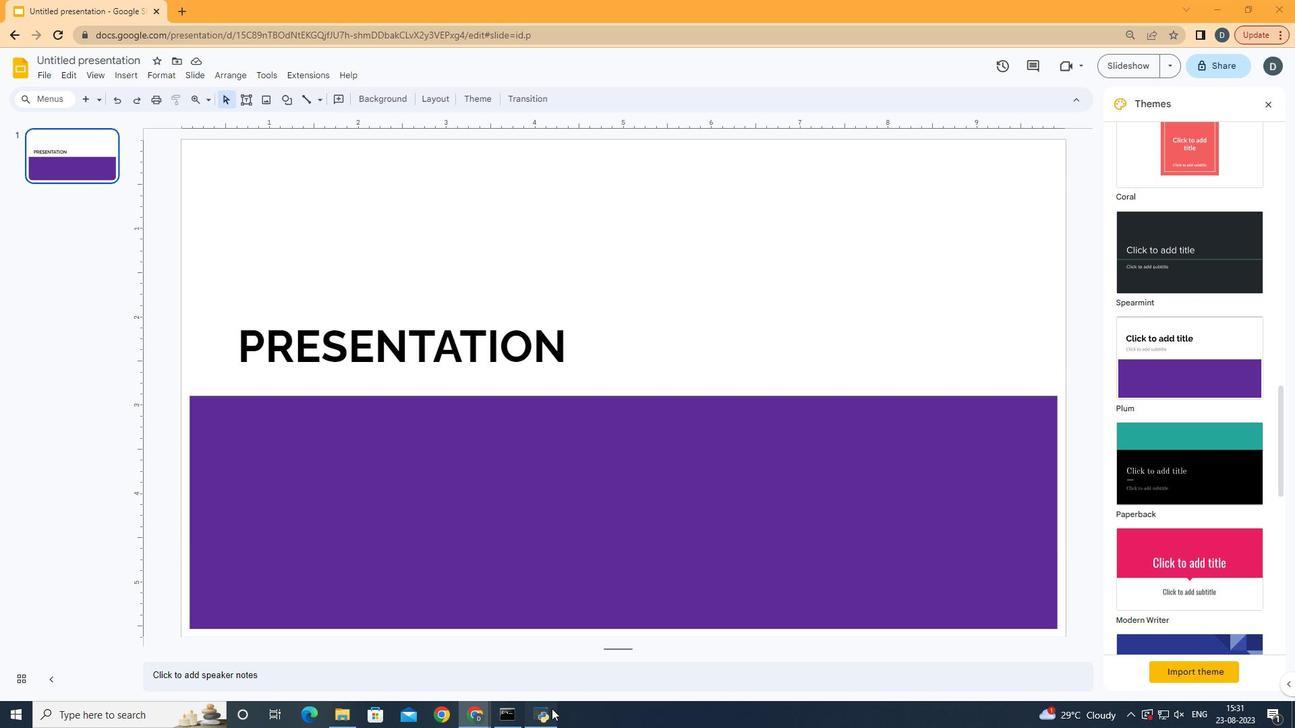 
Action: Mouse pressed left at (551, 709)
Screenshot: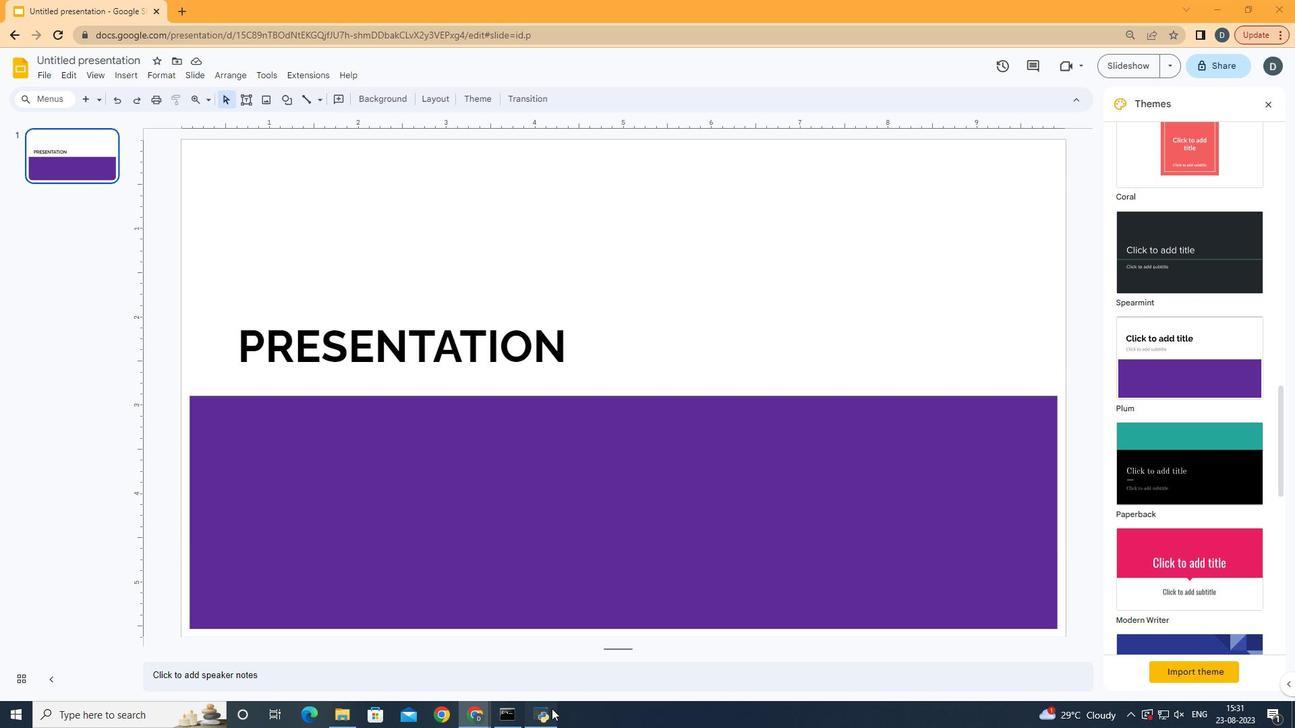 
Action: Mouse moved to (582, 418)
Screenshot: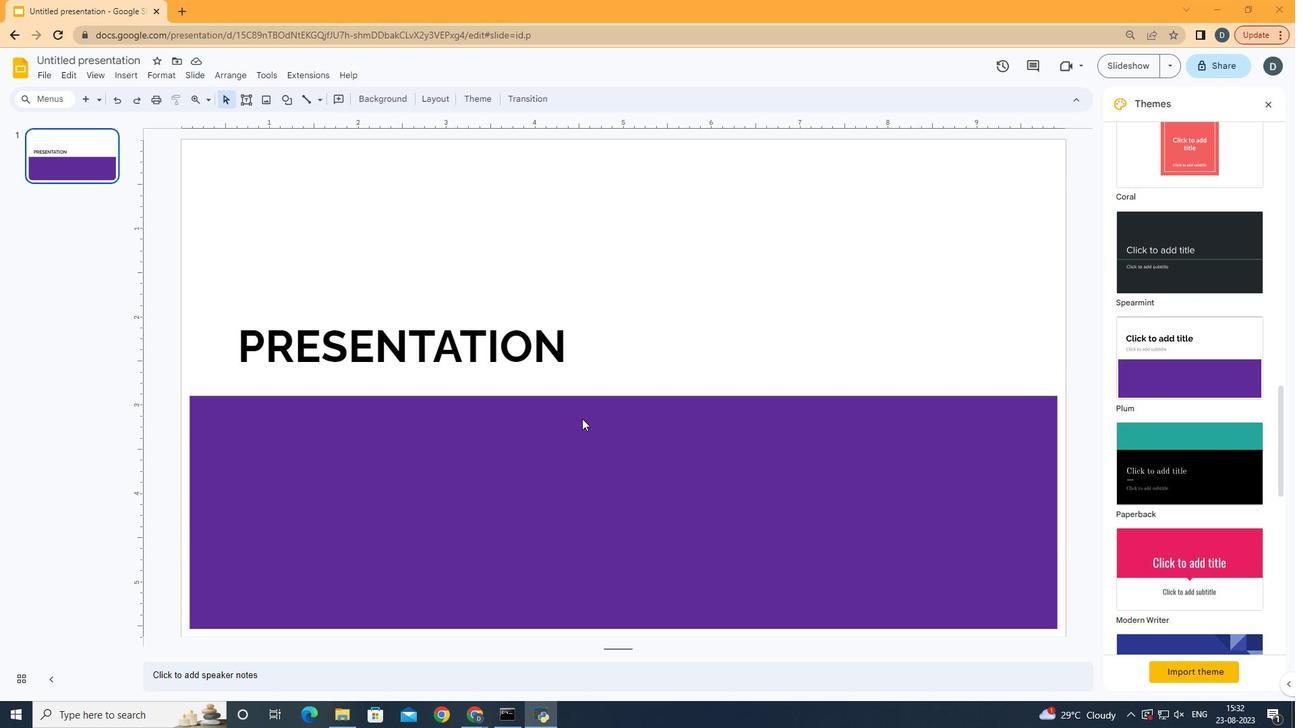 
